Task: Open Card Film Review in Board Voice of Customer Surveys to Workspace Fleet Management and add a team member Softage.1@softage.net, a label Green, a checklist Project Management Training, an attachment from your computer, a color Green and finally, add a card description 'Conduct competitor analysis for upcoming product launch' and a comment 'Given the potential risks involved with this task, let us make sure we have a solid plan in place to mitigate them.'. Add a start date 'Jan 05, 1900' with a due date 'Jan 12, 1900'
Action: Mouse moved to (466, 184)
Screenshot: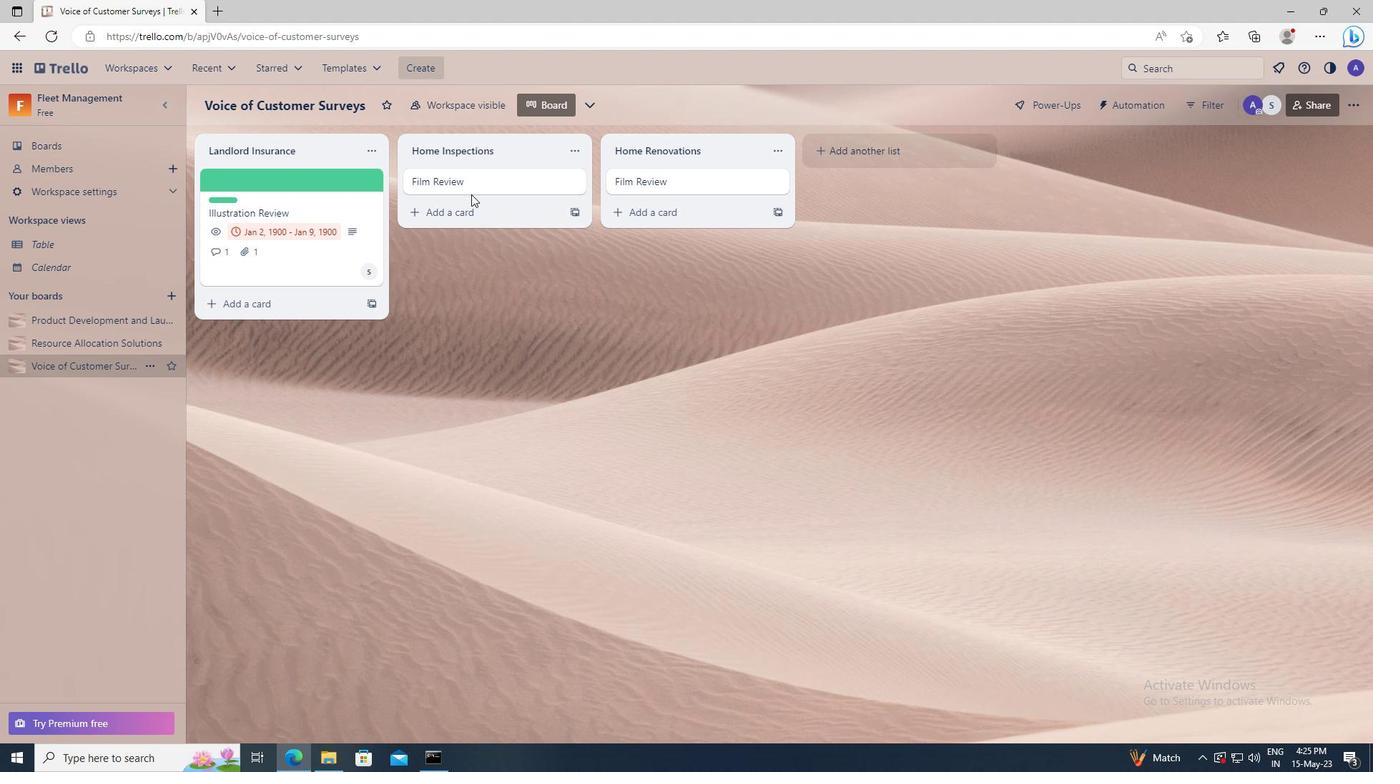 
Action: Mouse pressed left at (466, 184)
Screenshot: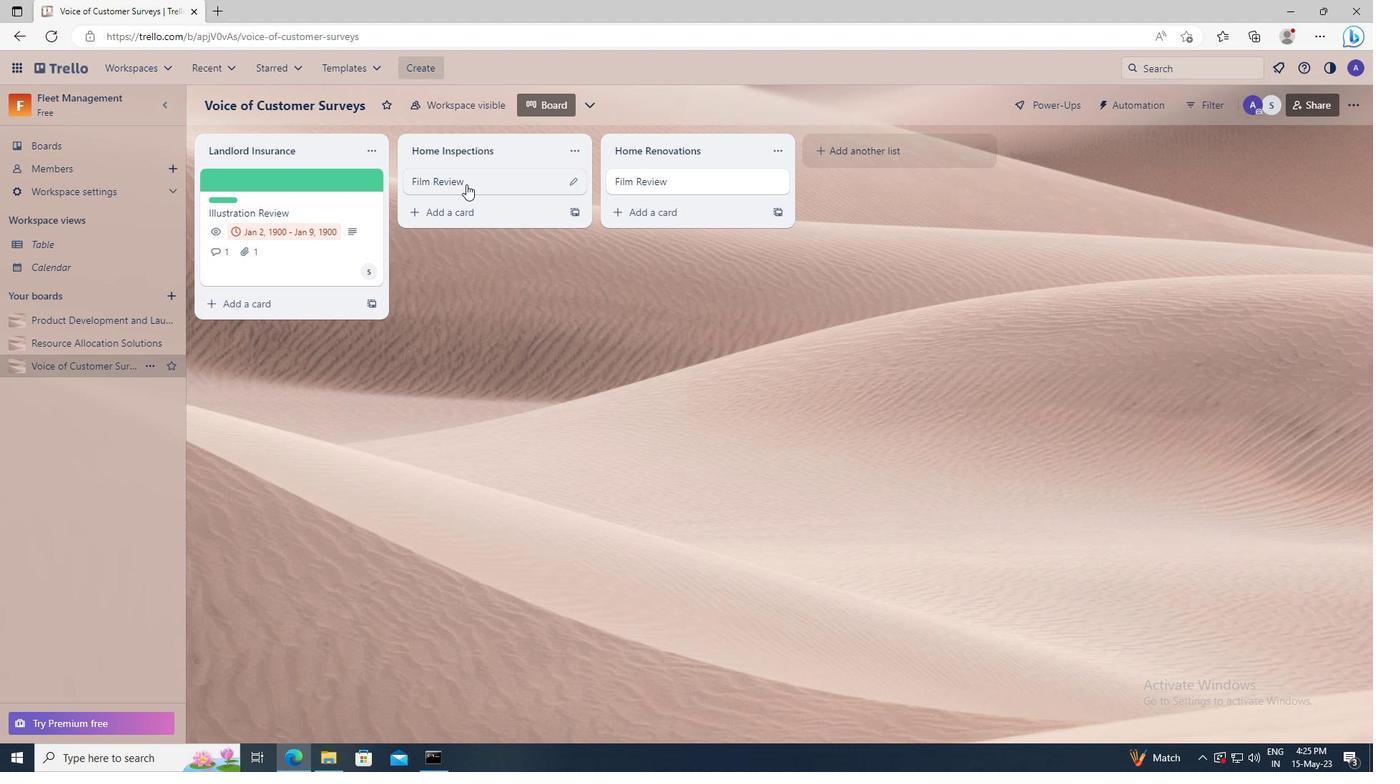 
Action: Mouse moved to (834, 231)
Screenshot: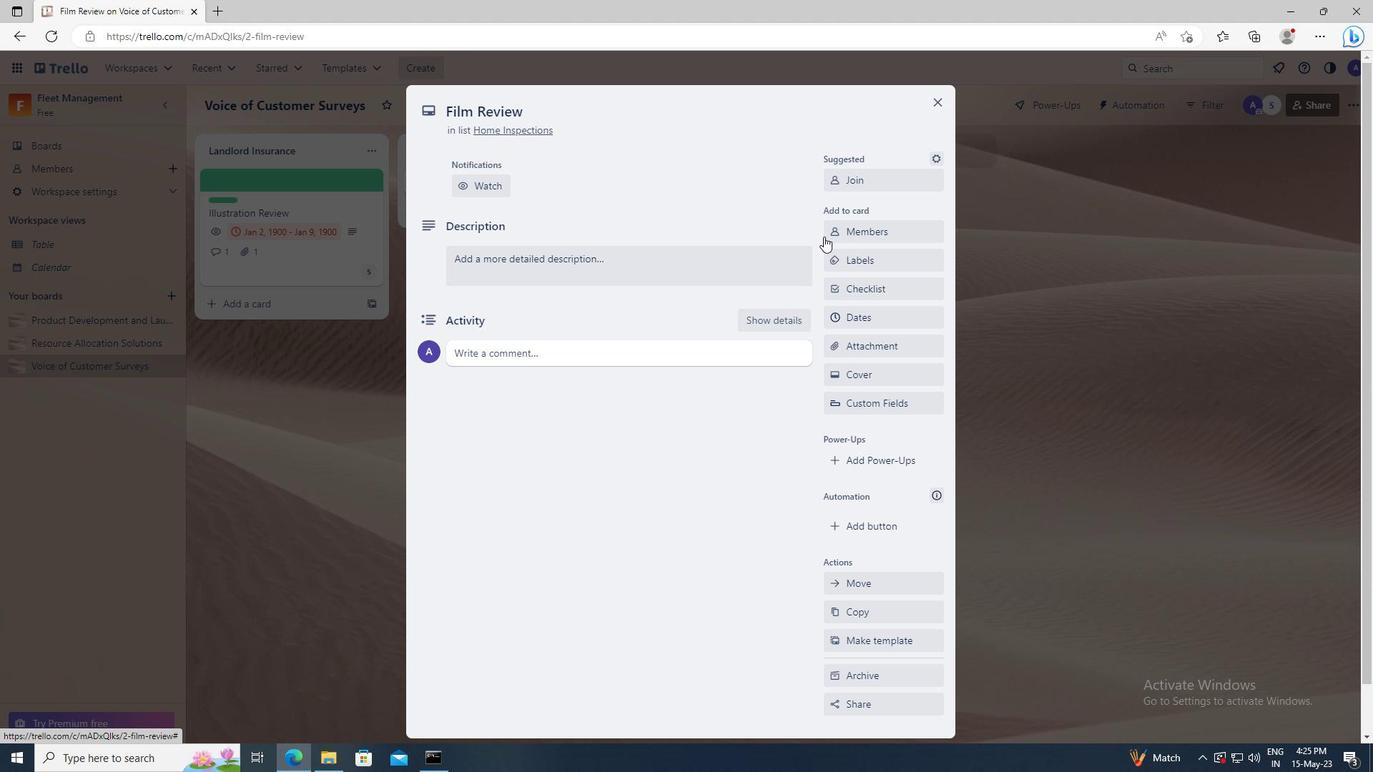 
Action: Mouse pressed left at (834, 231)
Screenshot: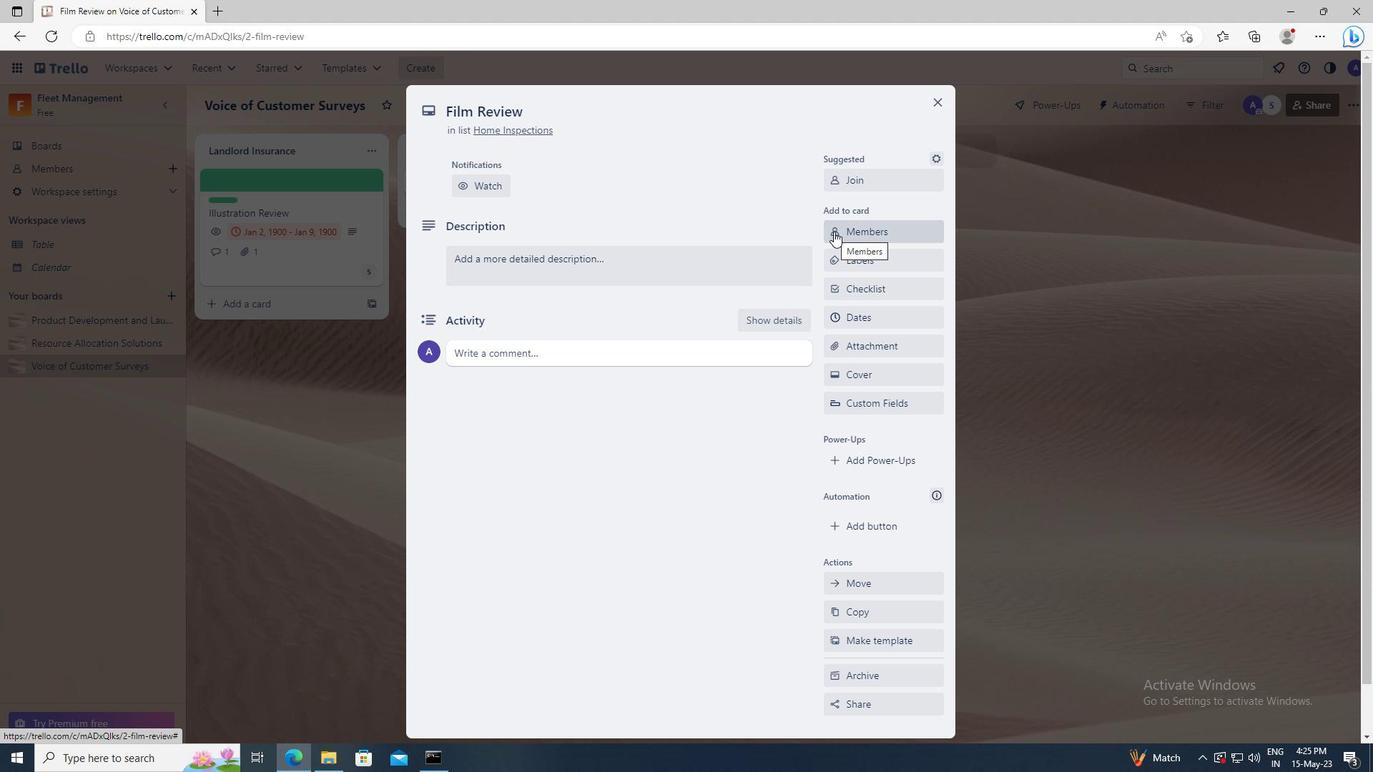 
Action: Mouse moved to (850, 296)
Screenshot: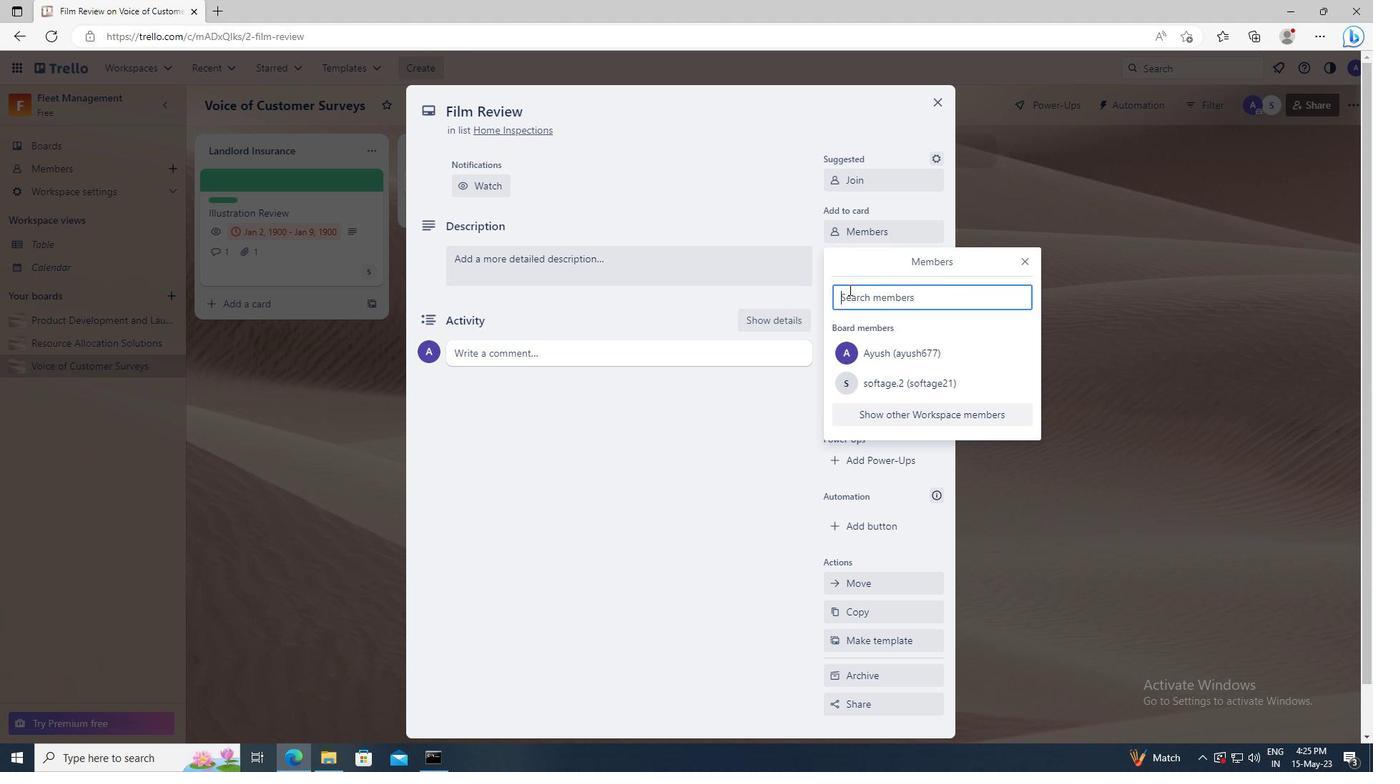 
Action: Mouse pressed left at (850, 296)
Screenshot: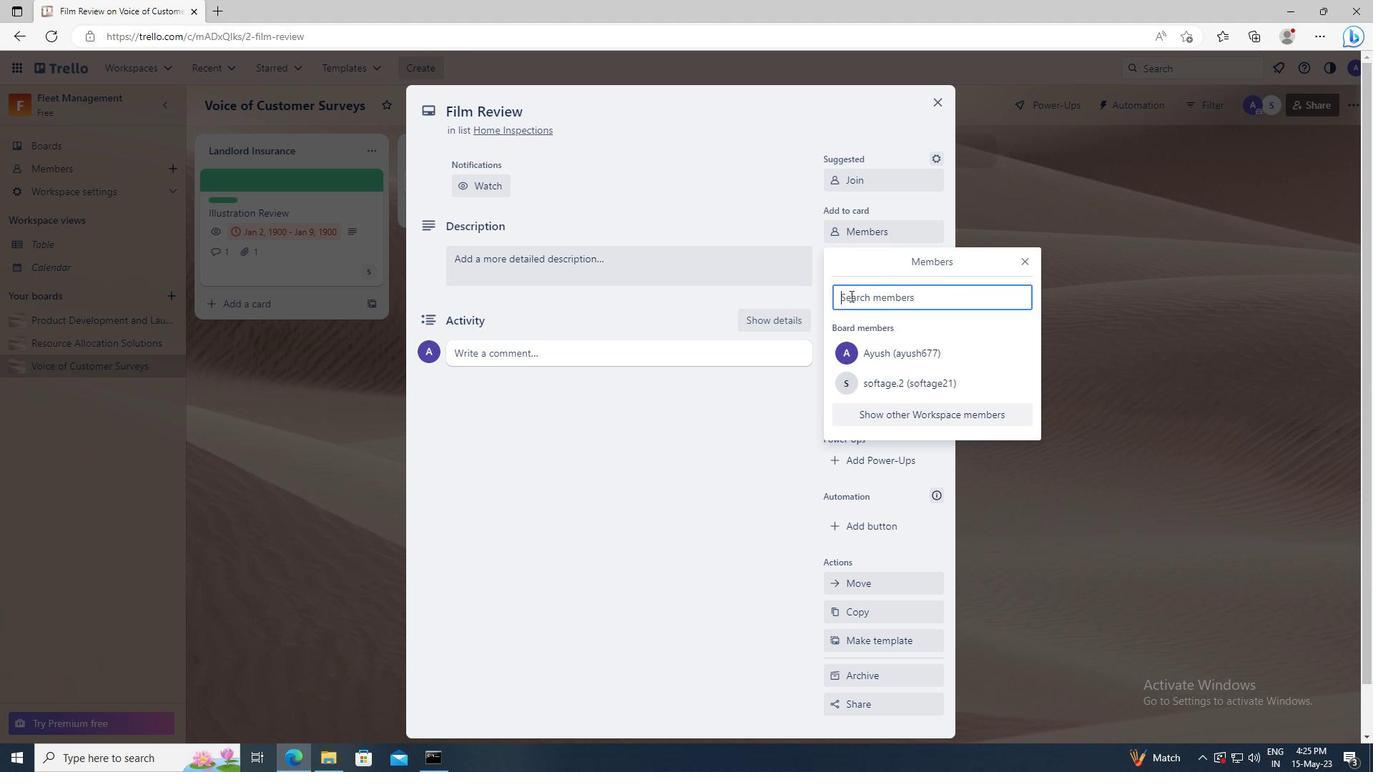 
Action: Key pressed <Key.shift>SOFTAGE.1
Screenshot: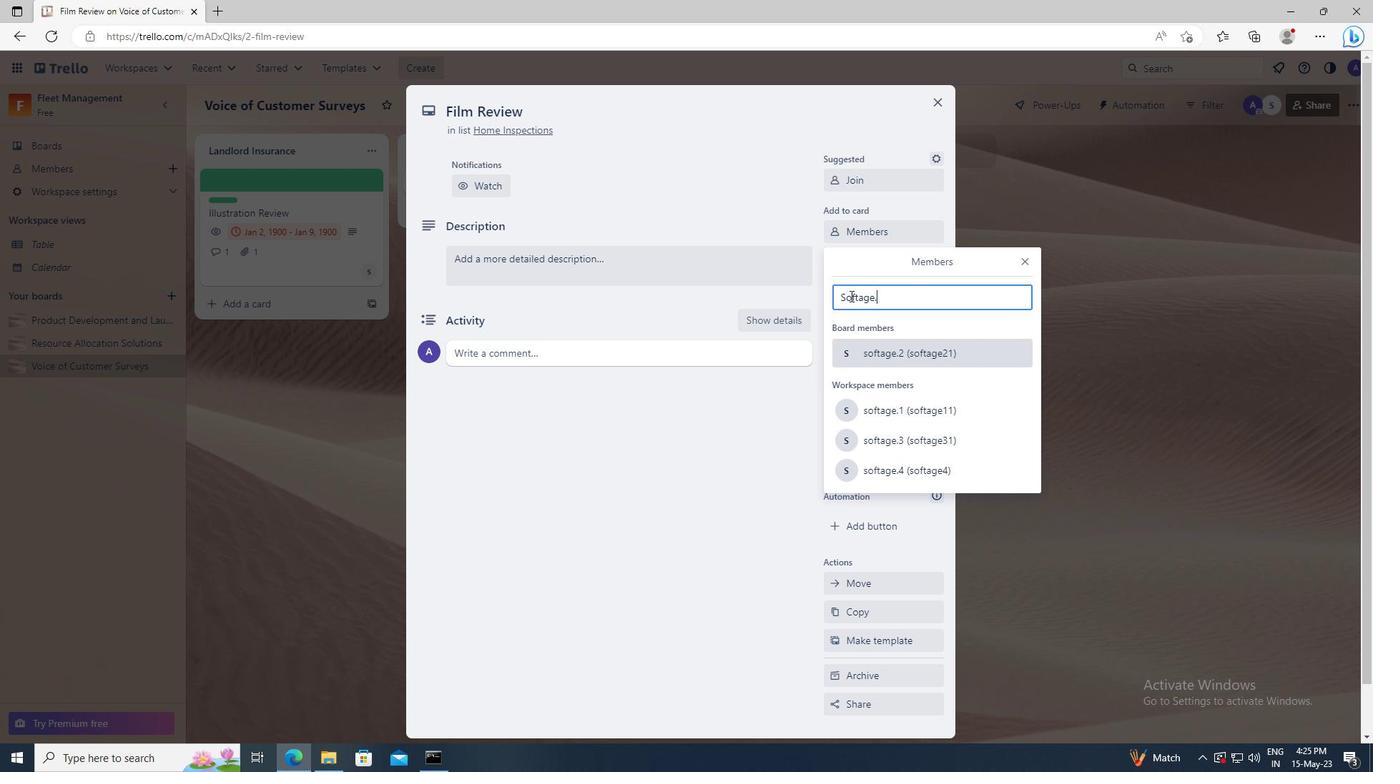 
Action: Mouse moved to (865, 430)
Screenshot: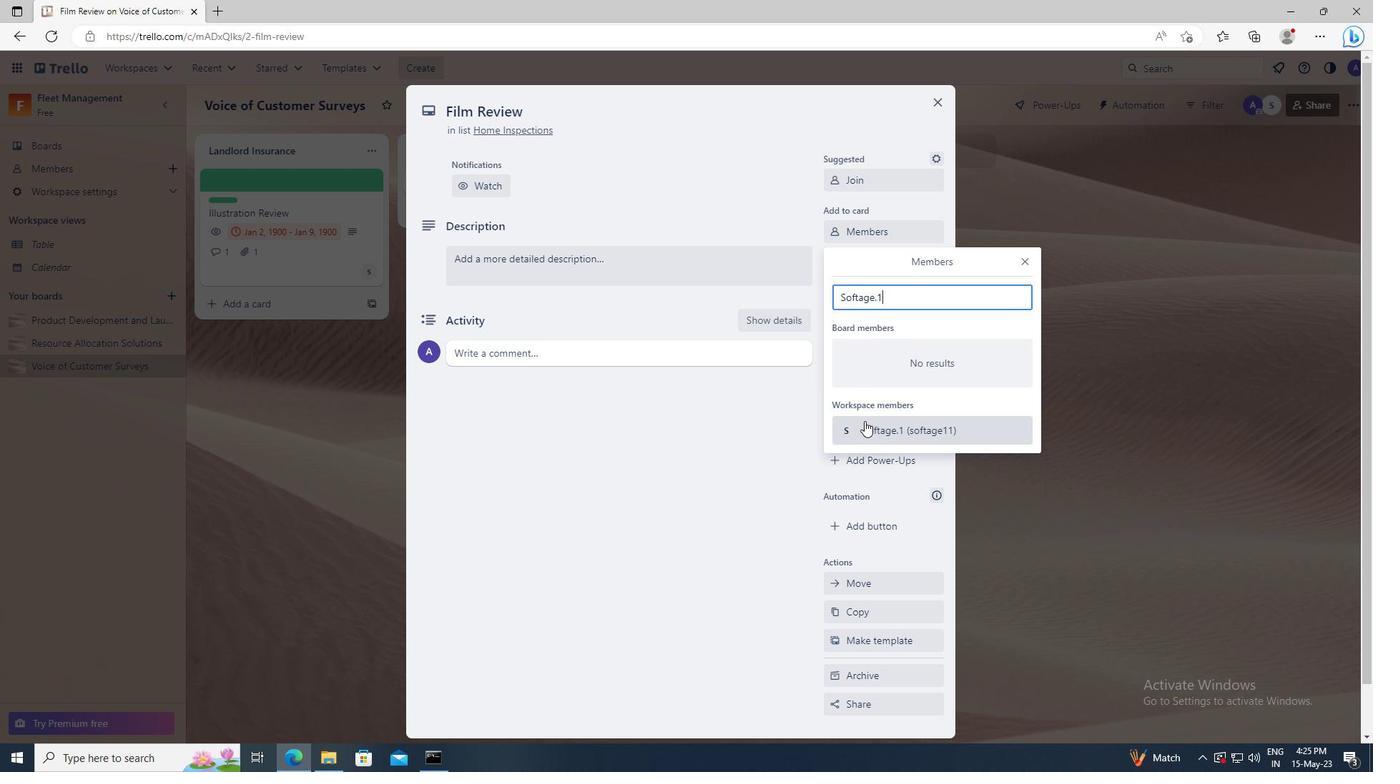 
Action: Mouse pressed left at (865, 430)
Screenshot: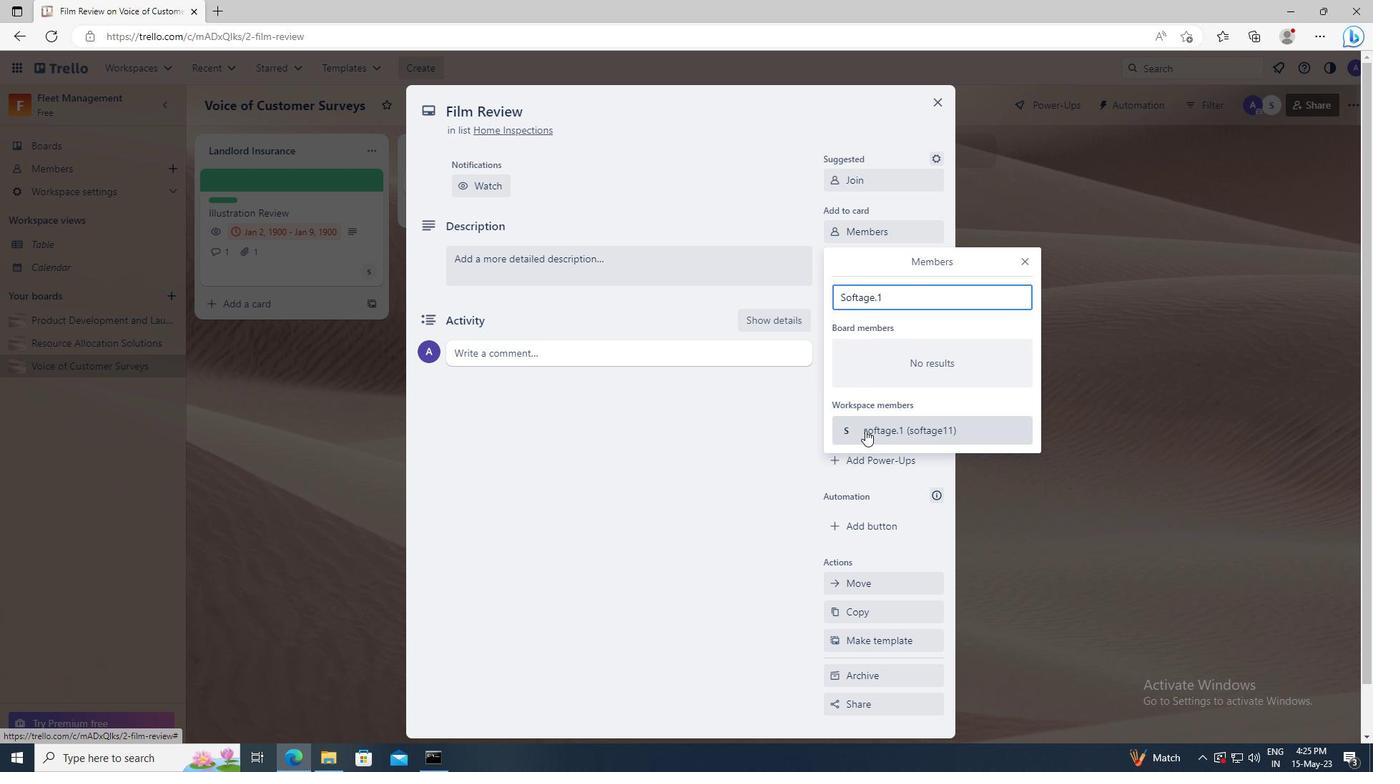 
Action: Mouse moved to (1025, 263)
Screenshot: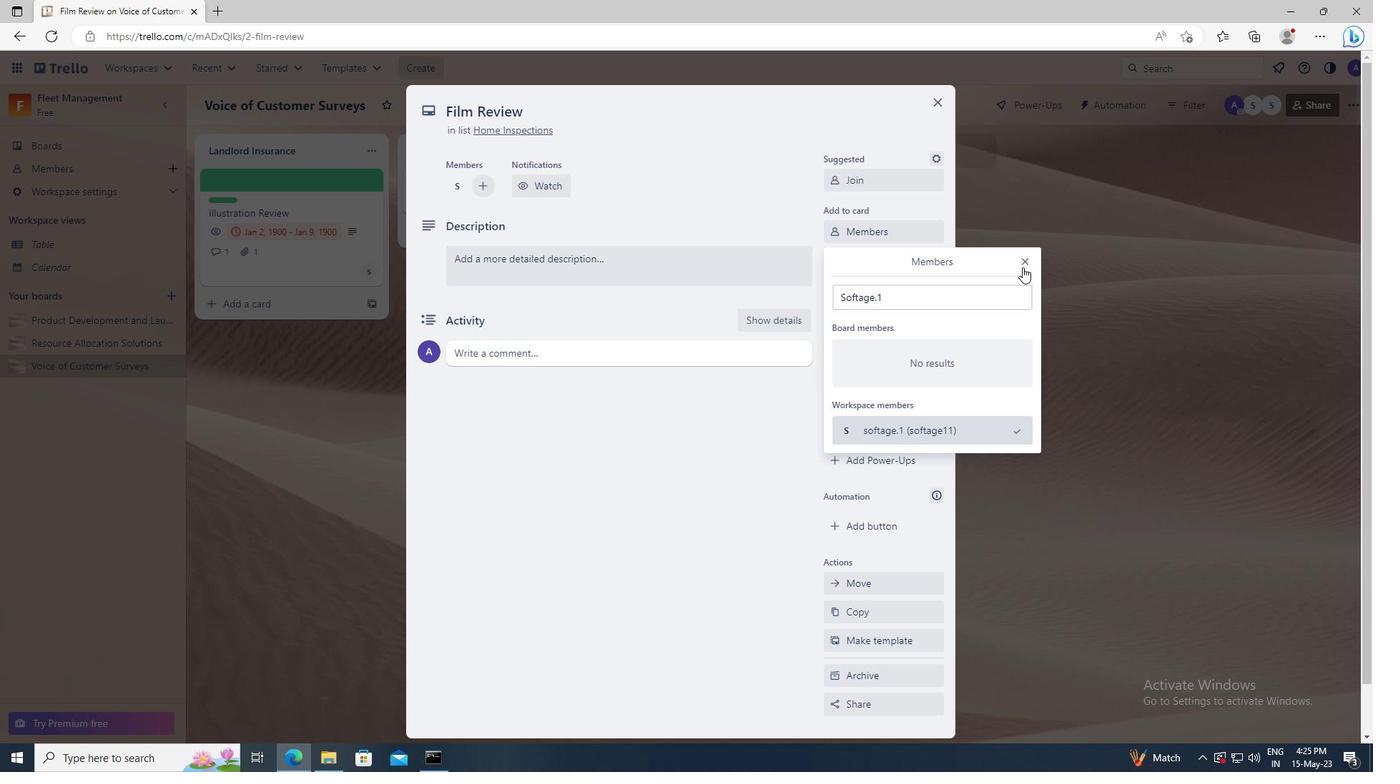 
Action: Mouse pressed left at (1025, 263)
Screenshot: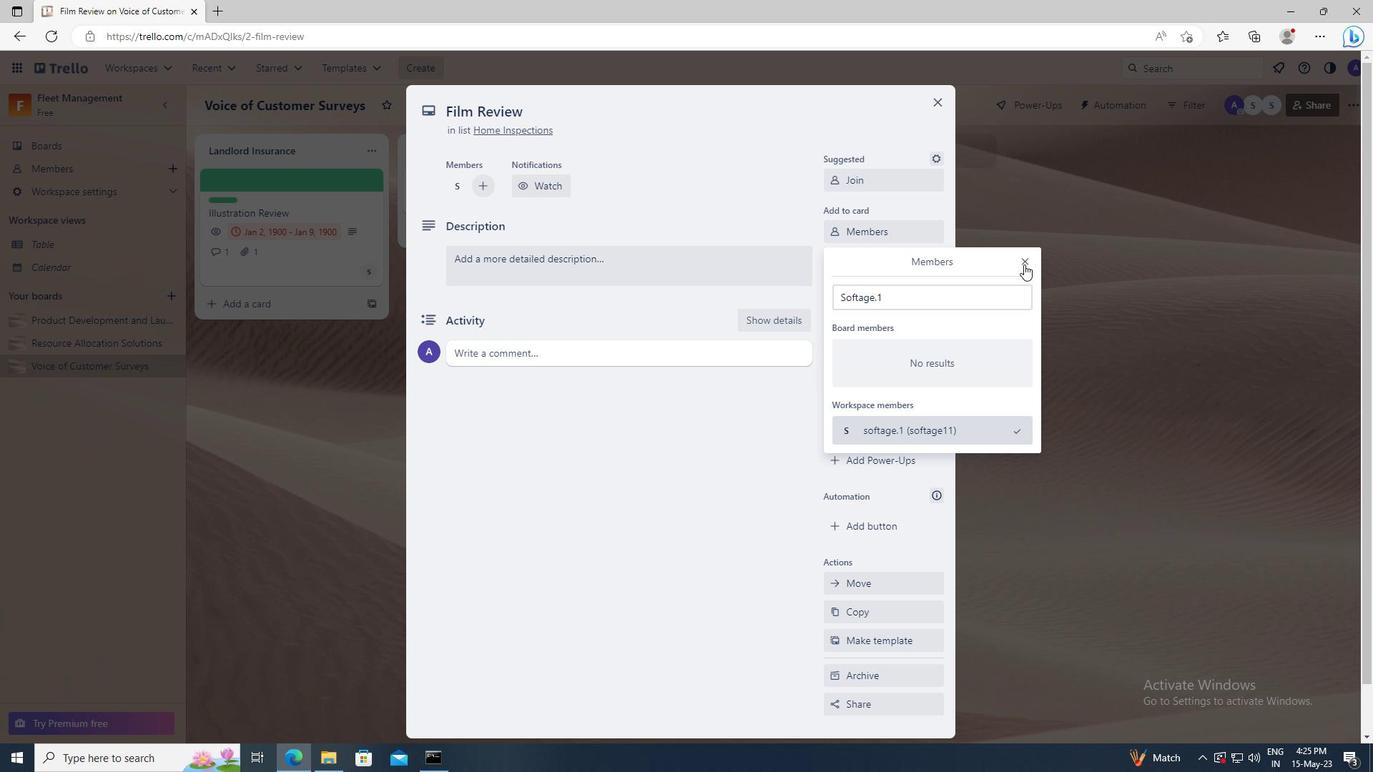
Action: Mouse moved to (907, 259)
Screenshot: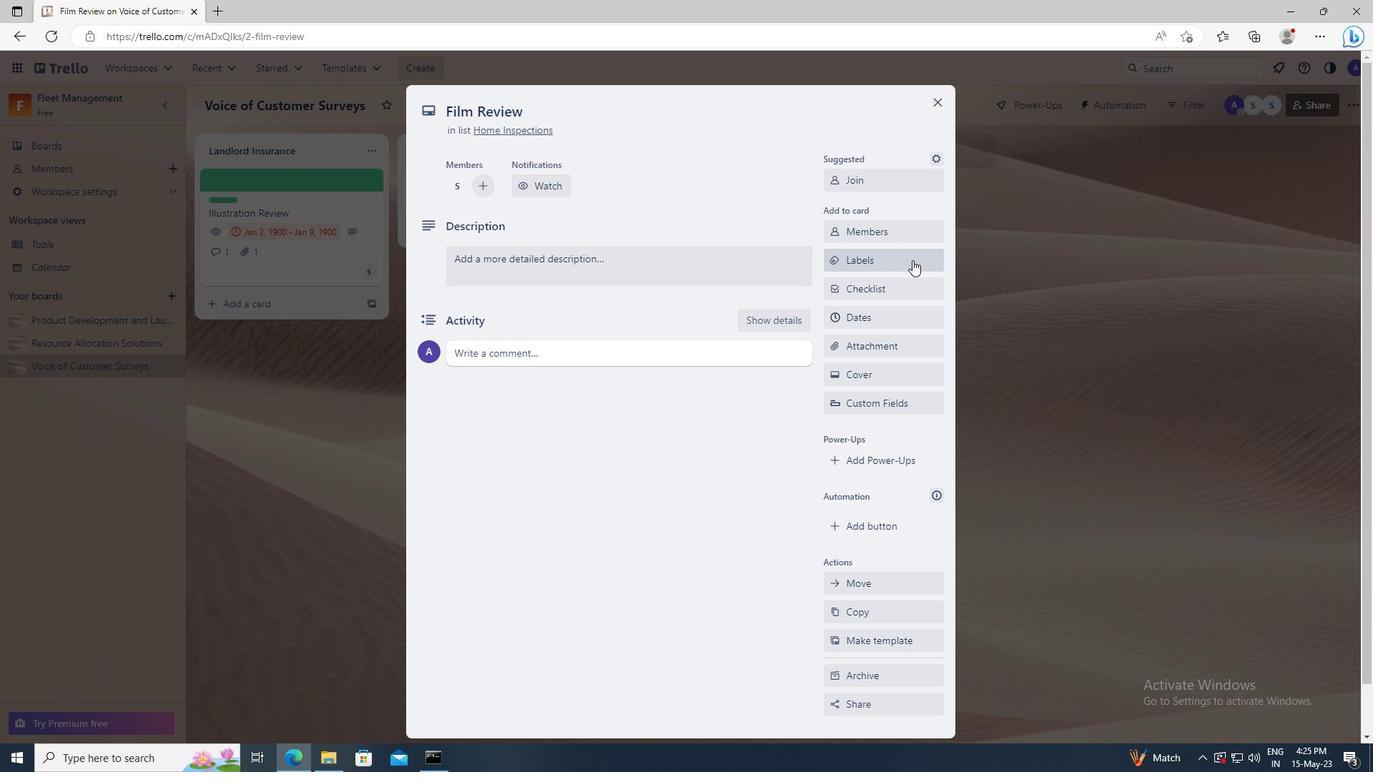 
Action: Mouse pressed left at (907, 259)
Screenshot: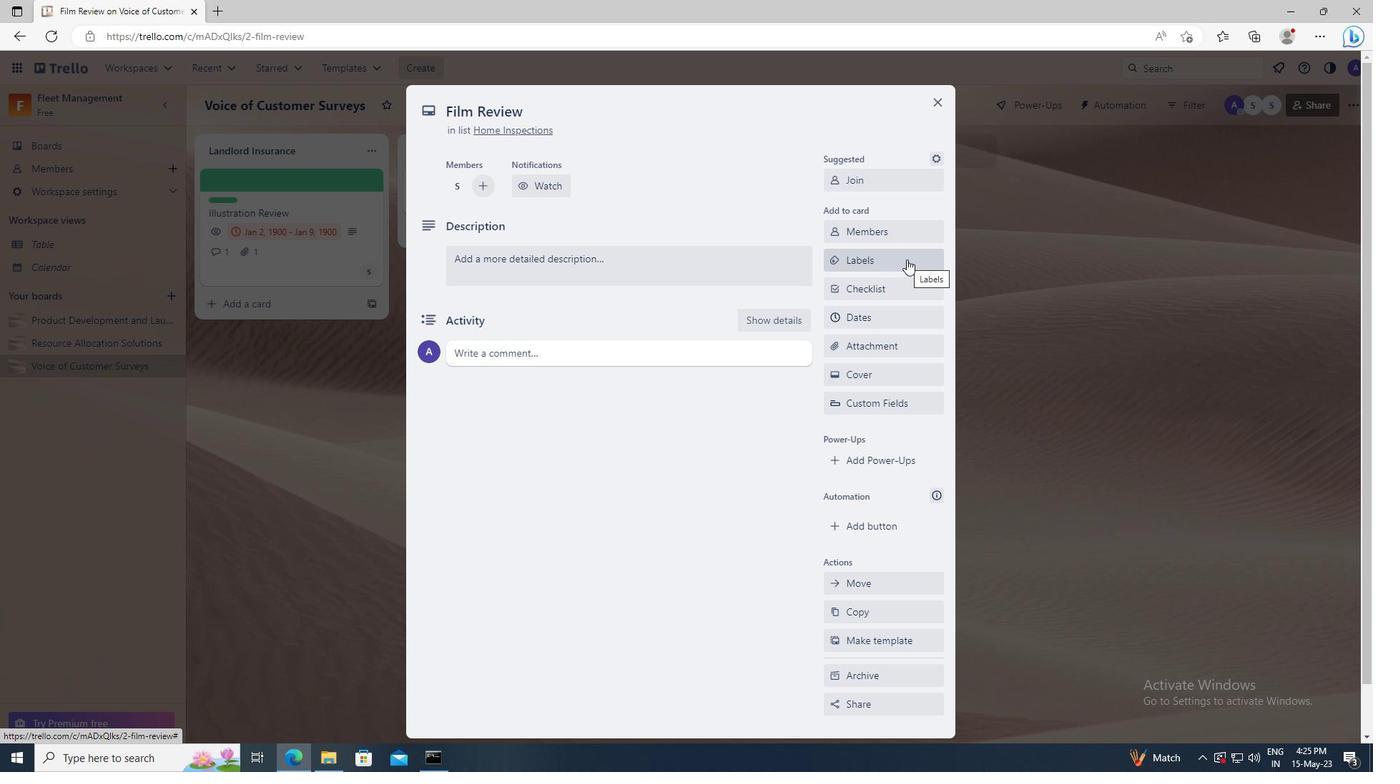 
Action: Mouse moved to (934, 550)
Screenshot: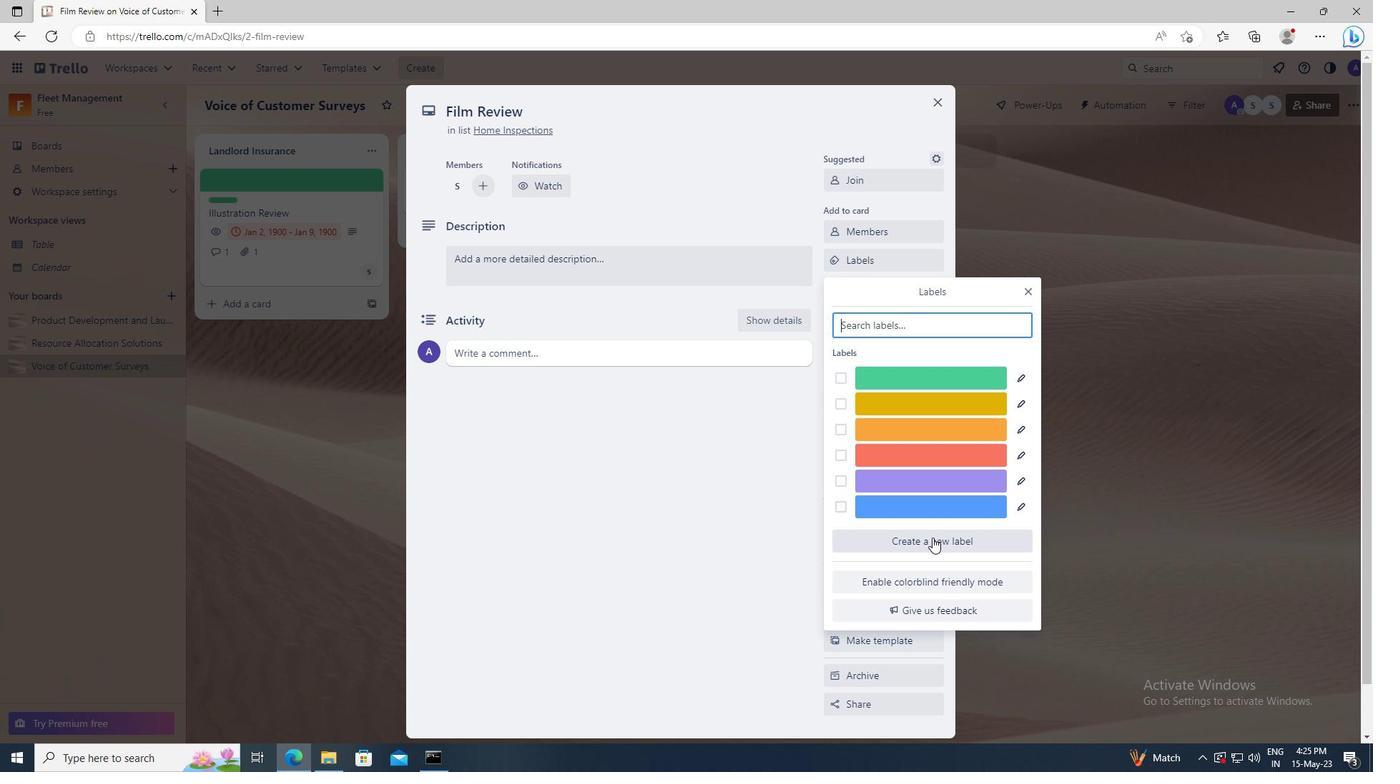 
Action: Mouse pressed left at (934, 550)
Screenshot: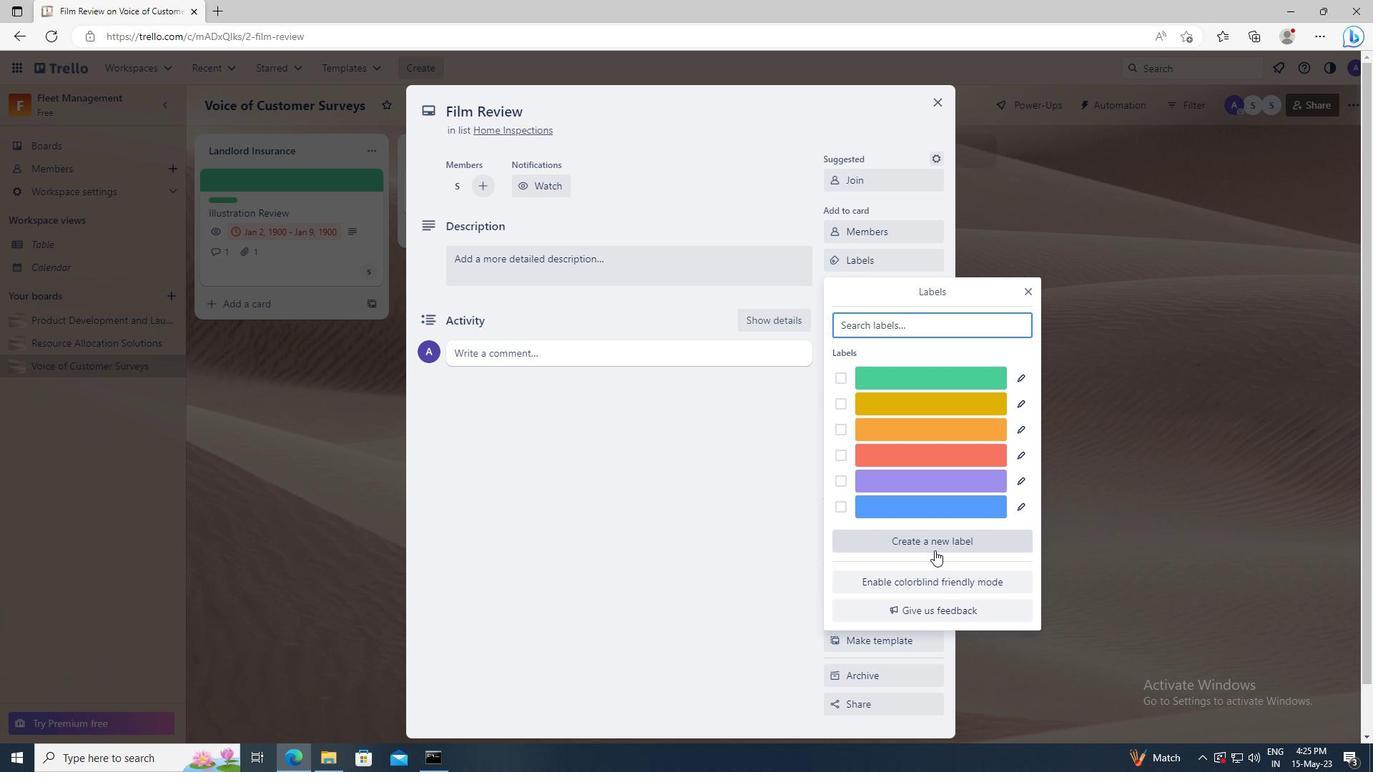
Action: Mouse moved to (860, 502)
Screenshot: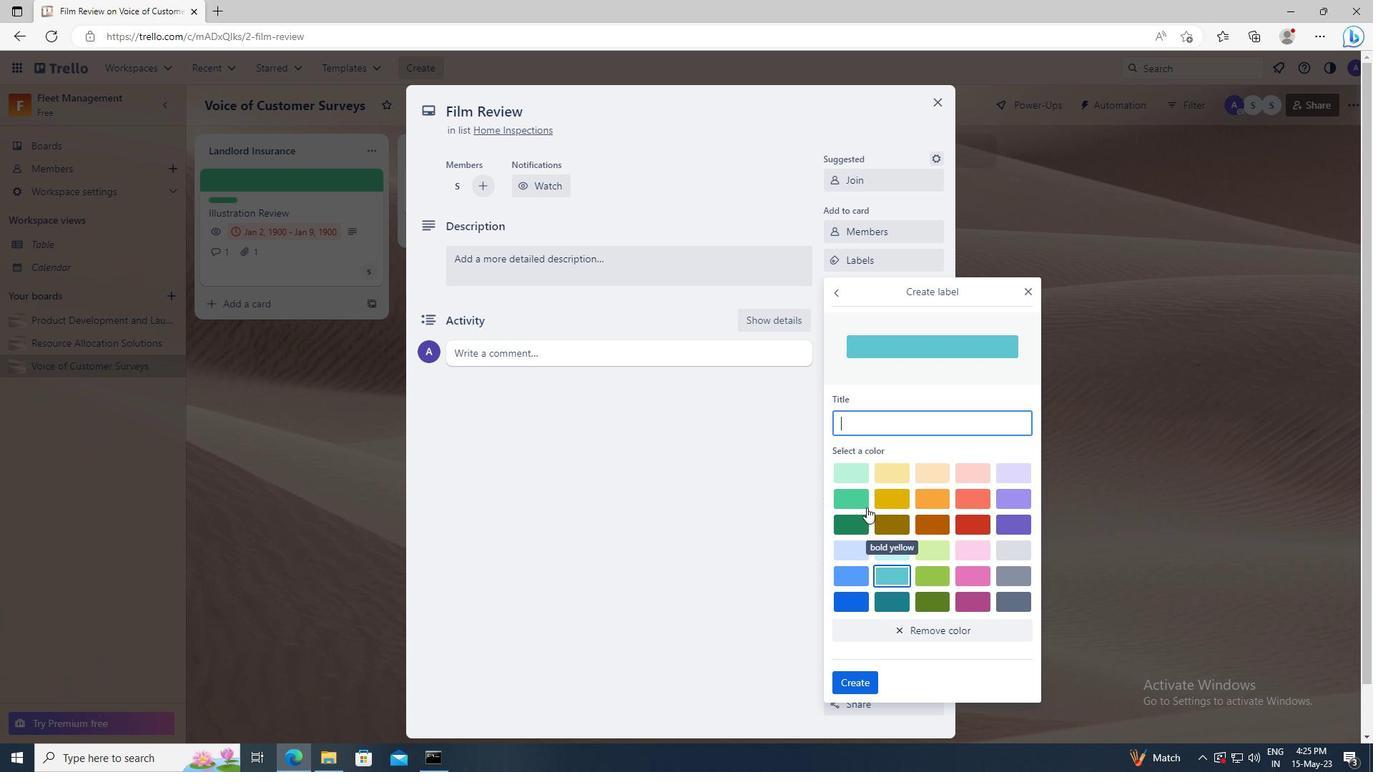 
Action: Mouse pressed left at (860, 502)
Screenshot: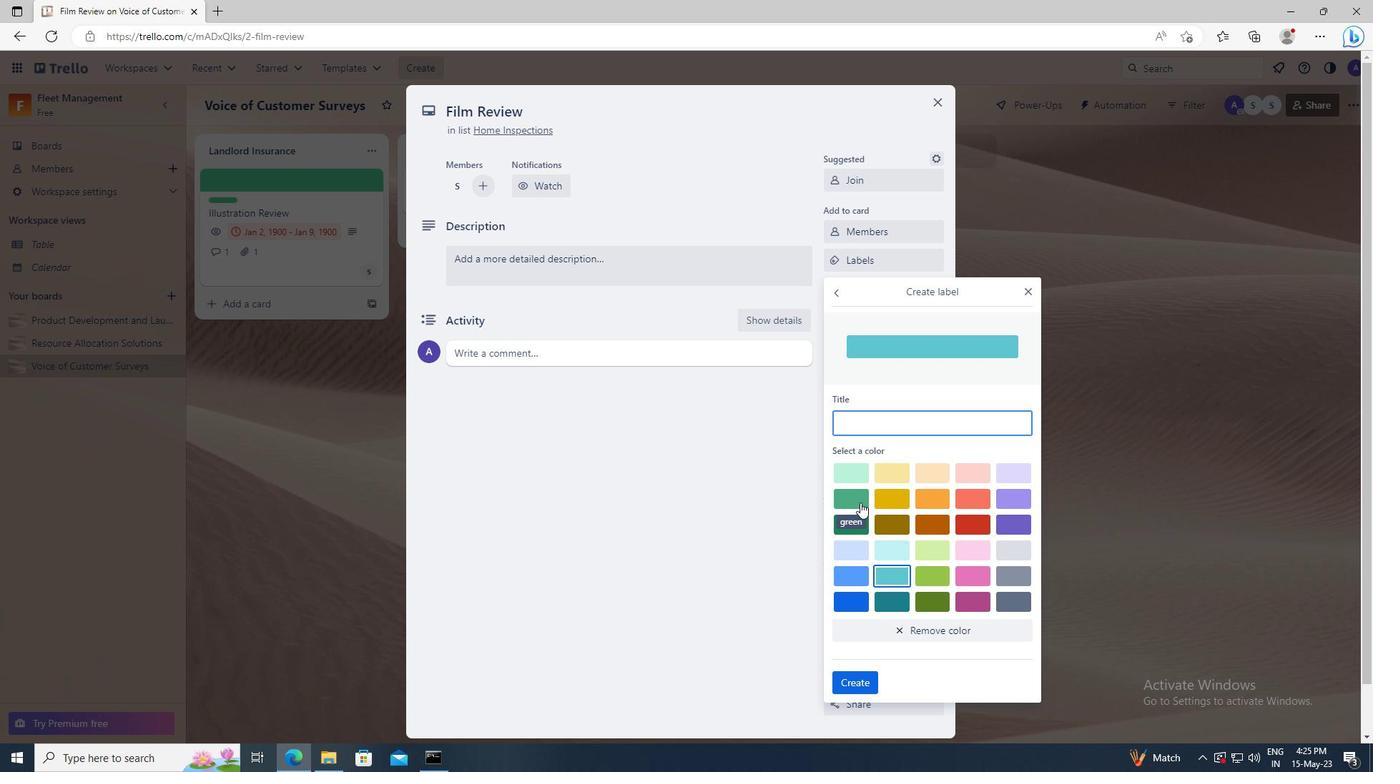 
Action: Mouse moved to (854, 681)
Screenshot: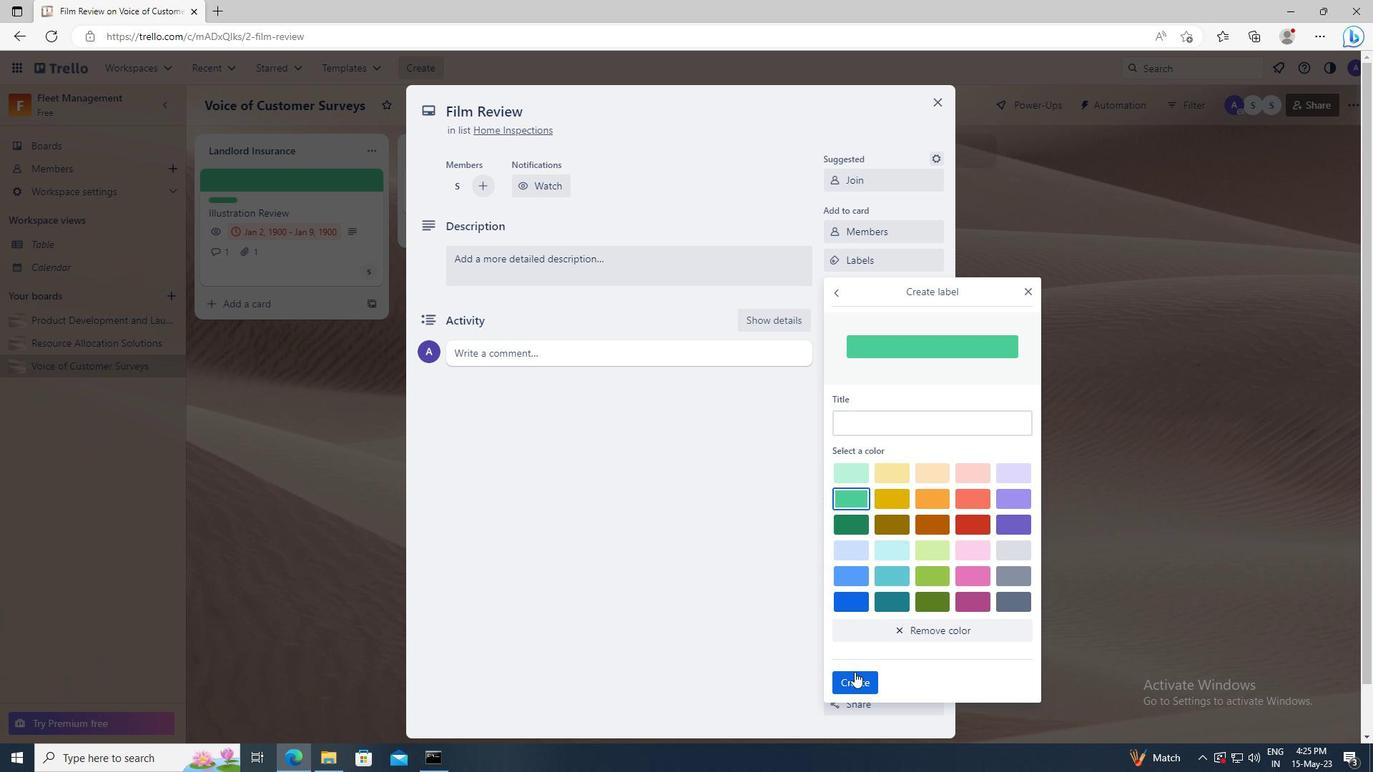
Action: Mouse pressed left at (854, 681)
Screenshot: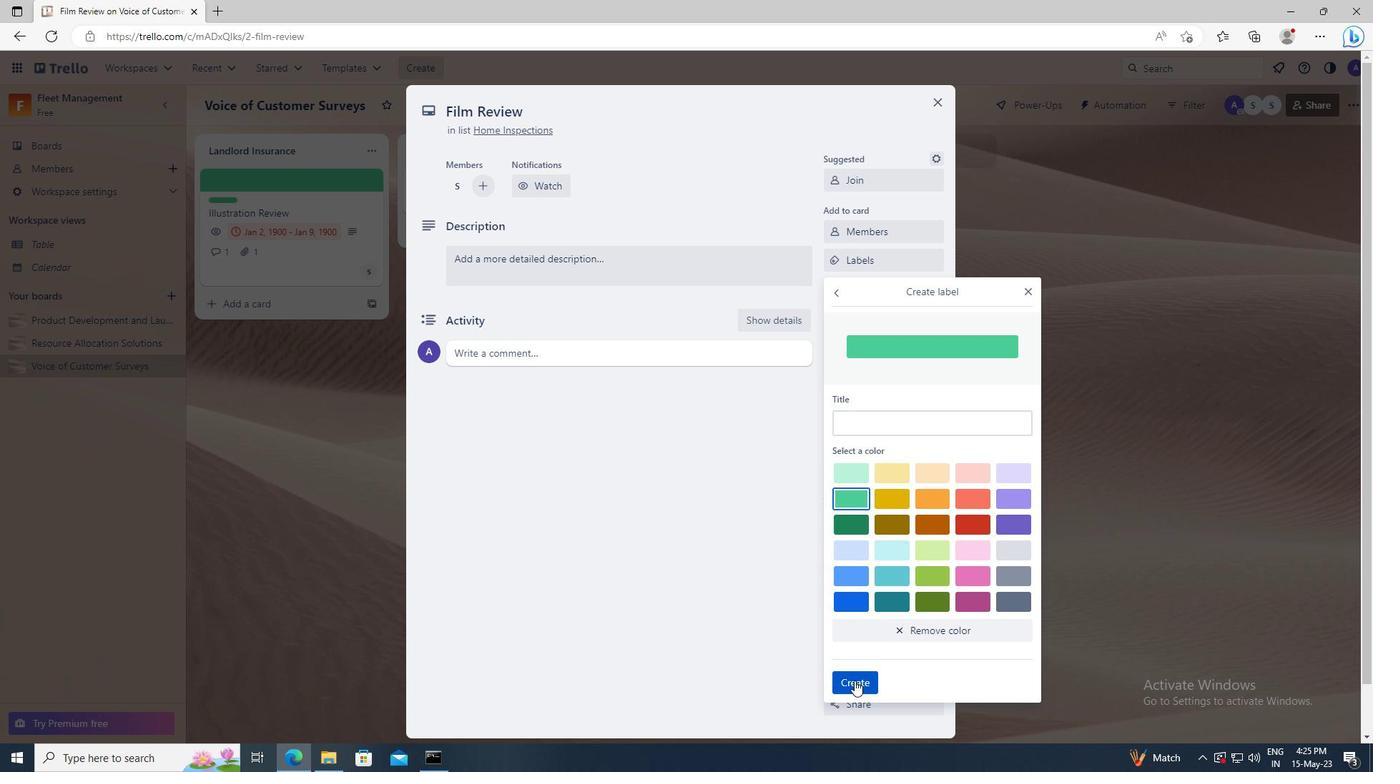 
Action: Mouse moved to (1029, 292)
Screenshot: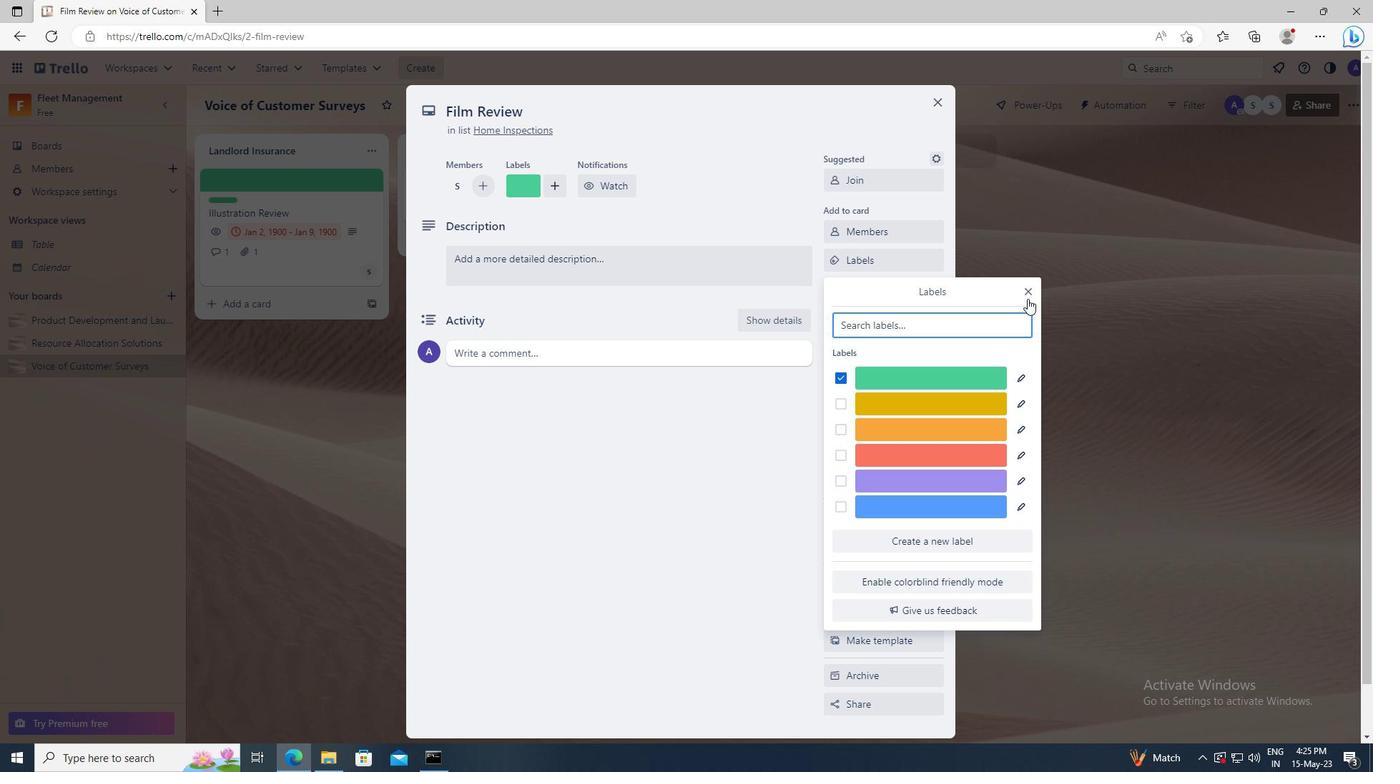 
Action: Mouse pressed left at (1029, 292)
Screenshot: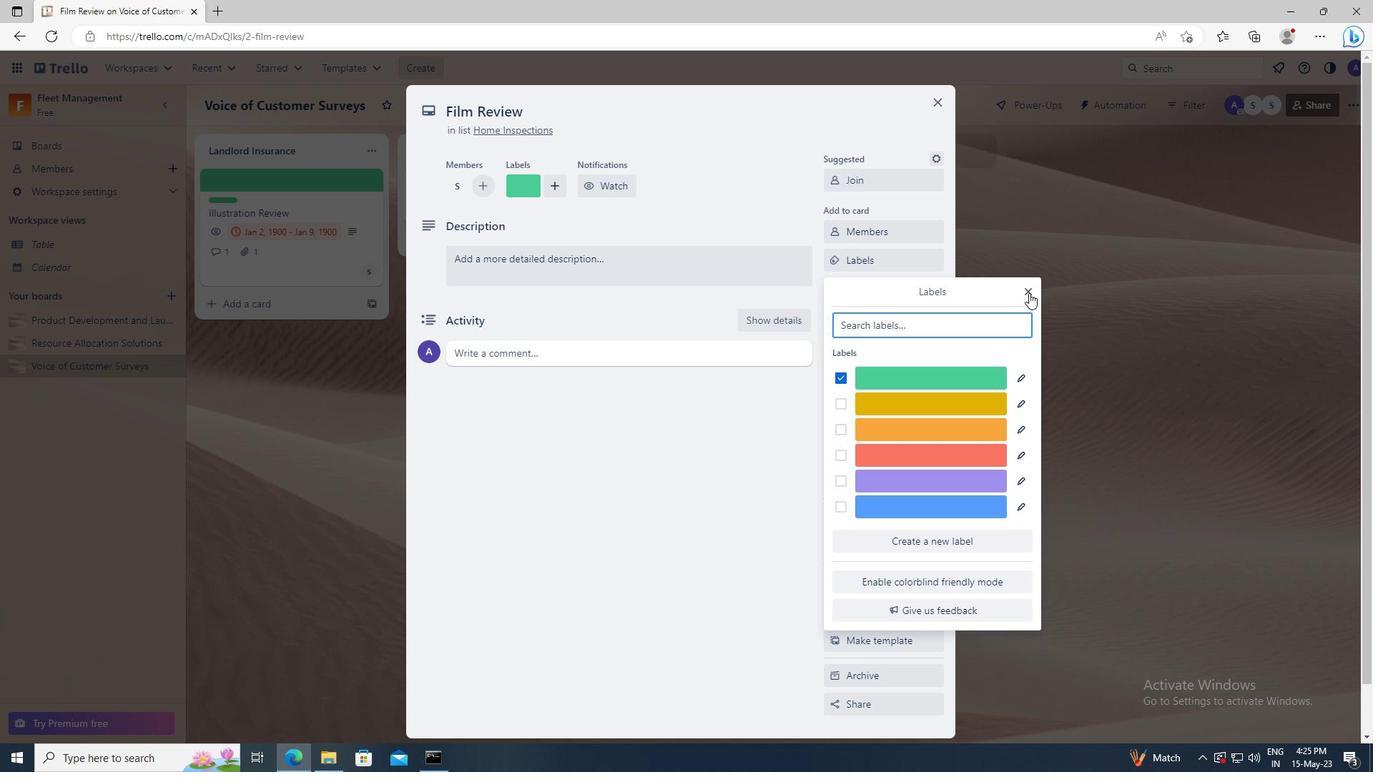 
Action: Mouse moved to (907, 284)
Screenshot: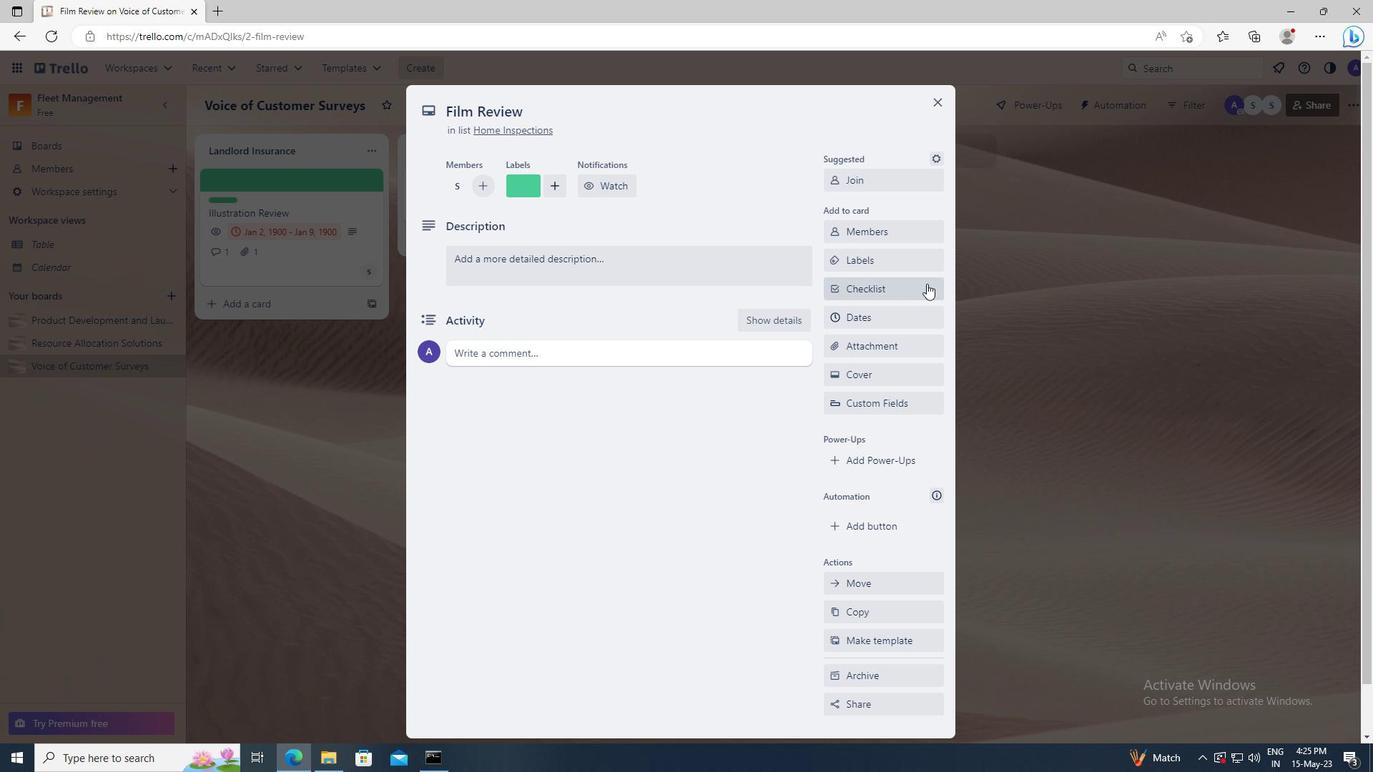 
Action: Mouse pressed left at (907, 284)
Screenshot: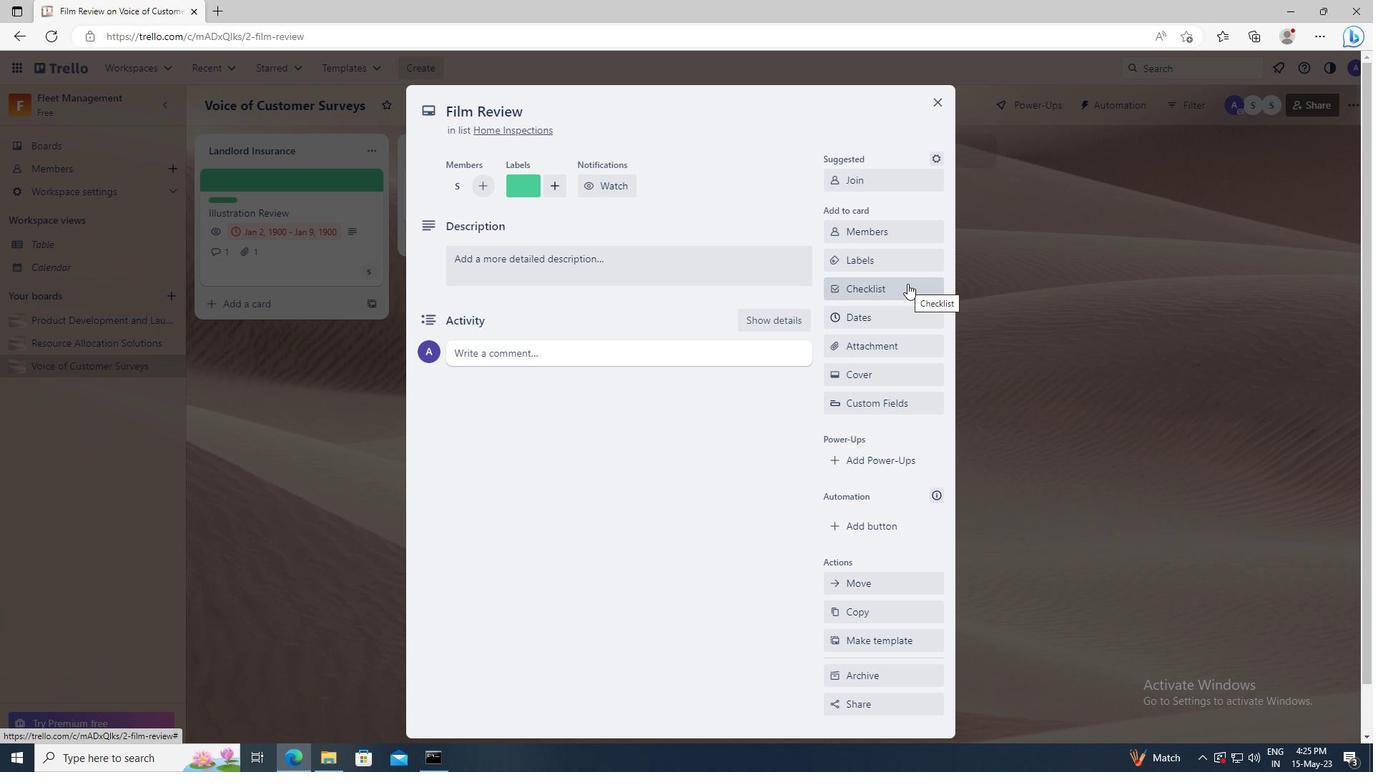 
Action: Key pressed <Key.shift>PROJECT<Key.space><Key.shift>MANAGEMENT<Key.space><Key.shift>TRAINING
Screenshot: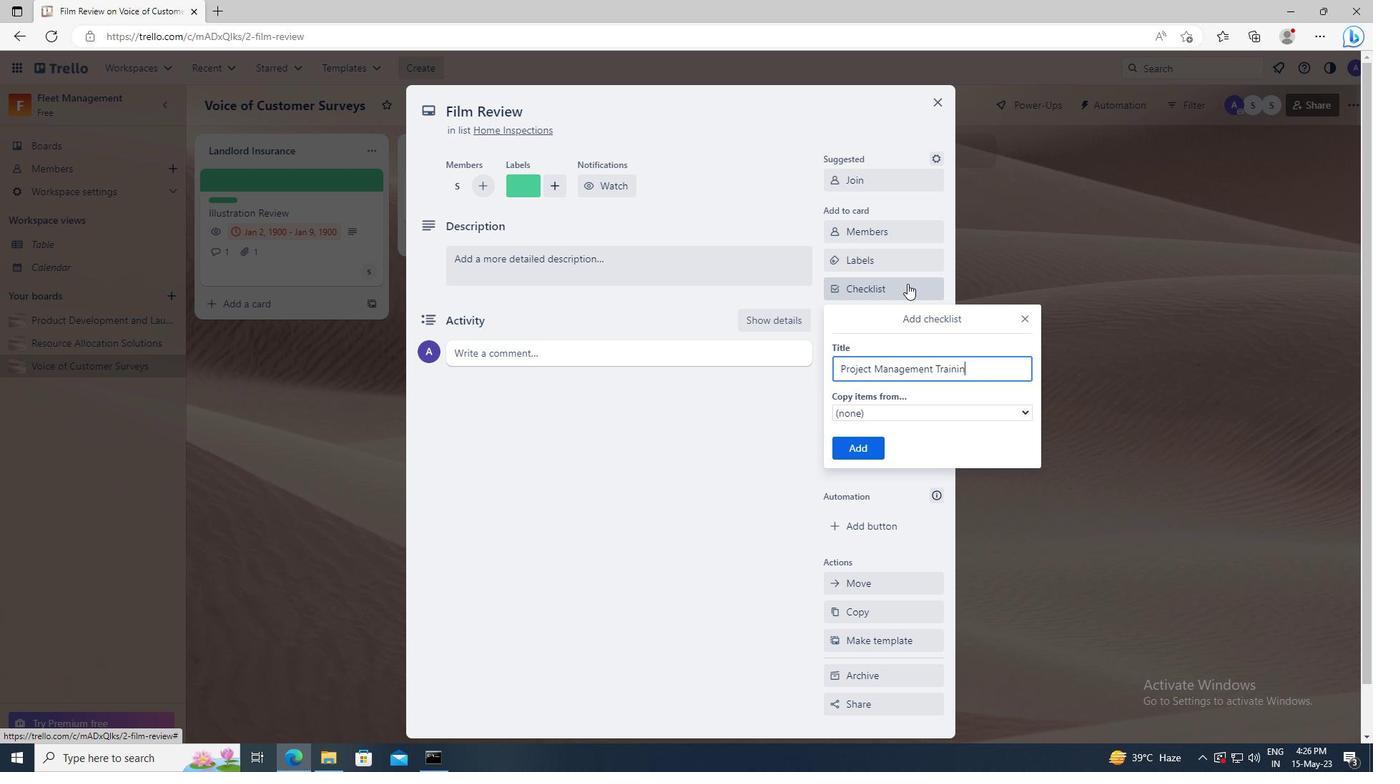 
Action: Mouse moved to (873, 445)
Screenshot: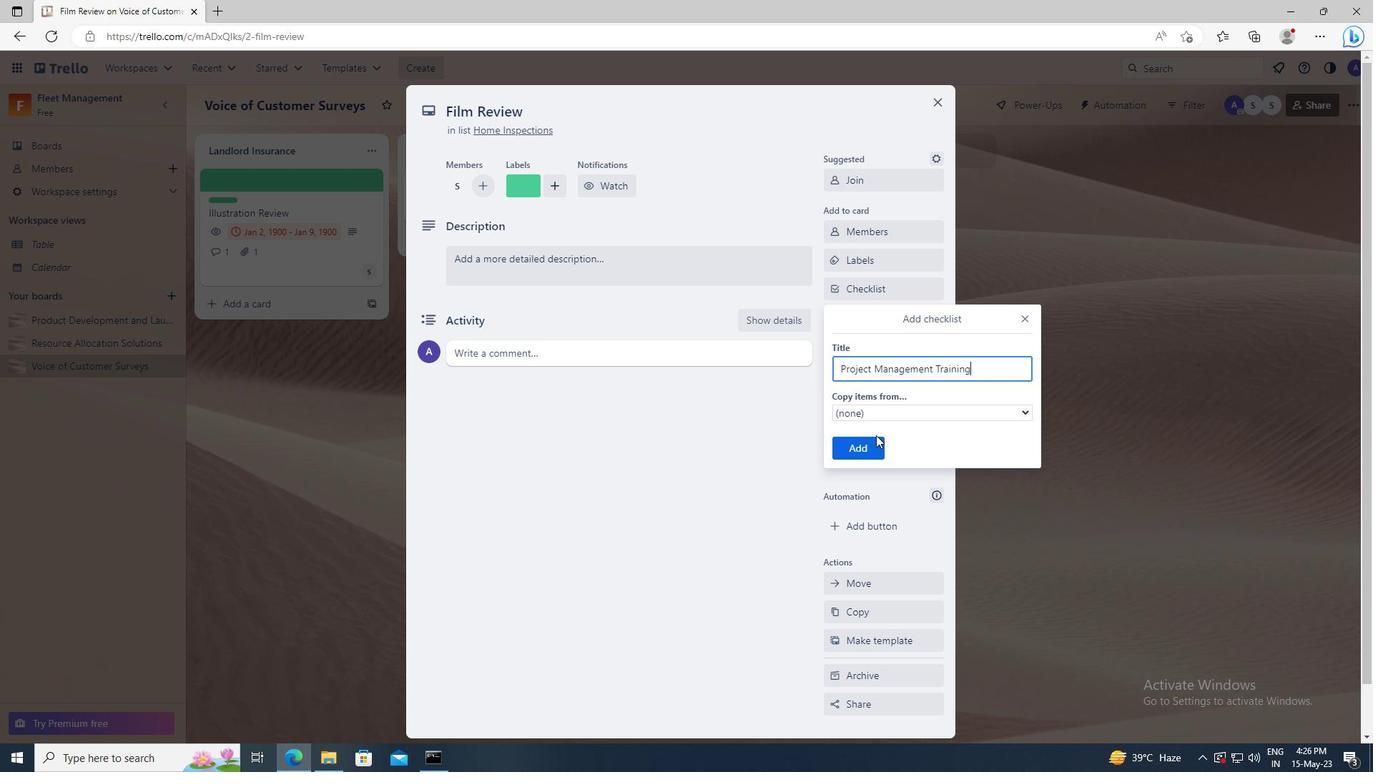 
Action: Mouse pressed left at (873, 445)
Screenshot: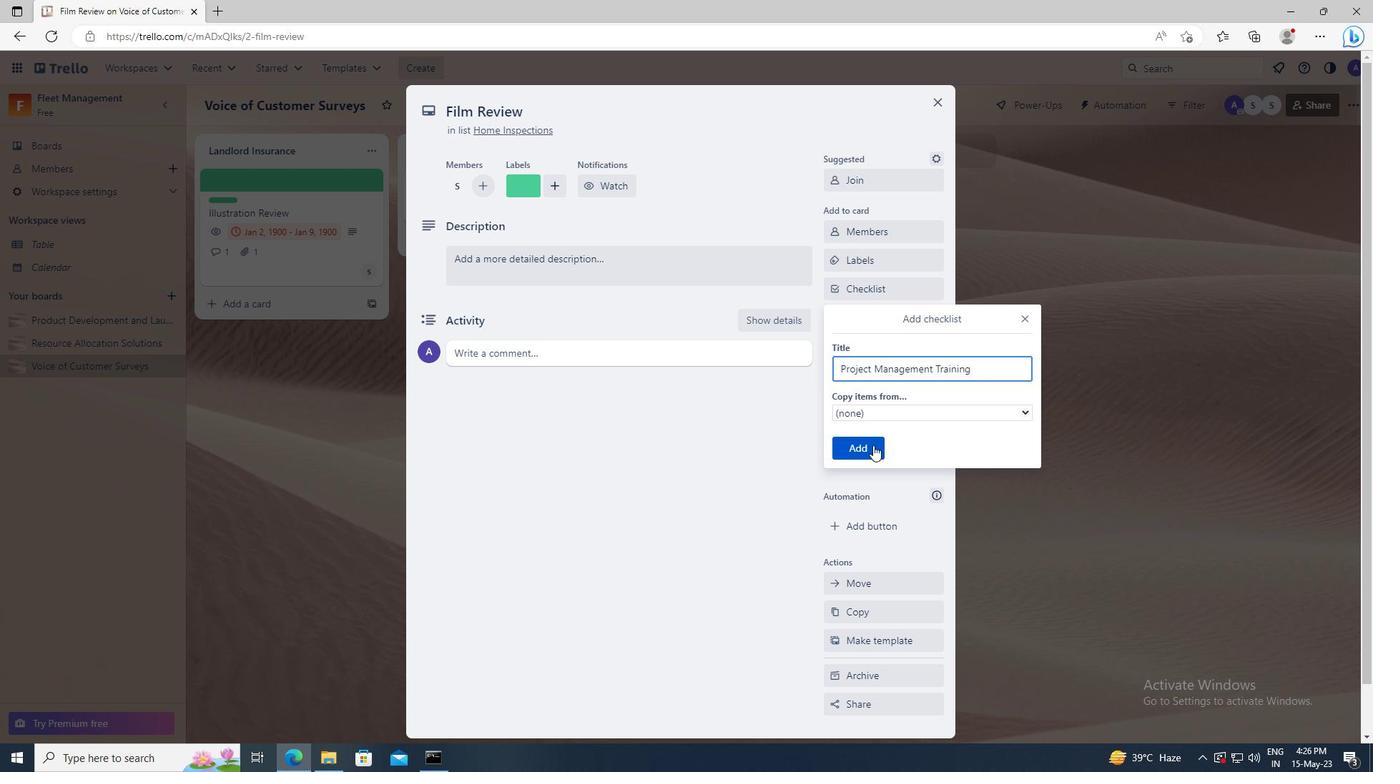 
Action: Mouse moved to (874, 353)
Screenshot: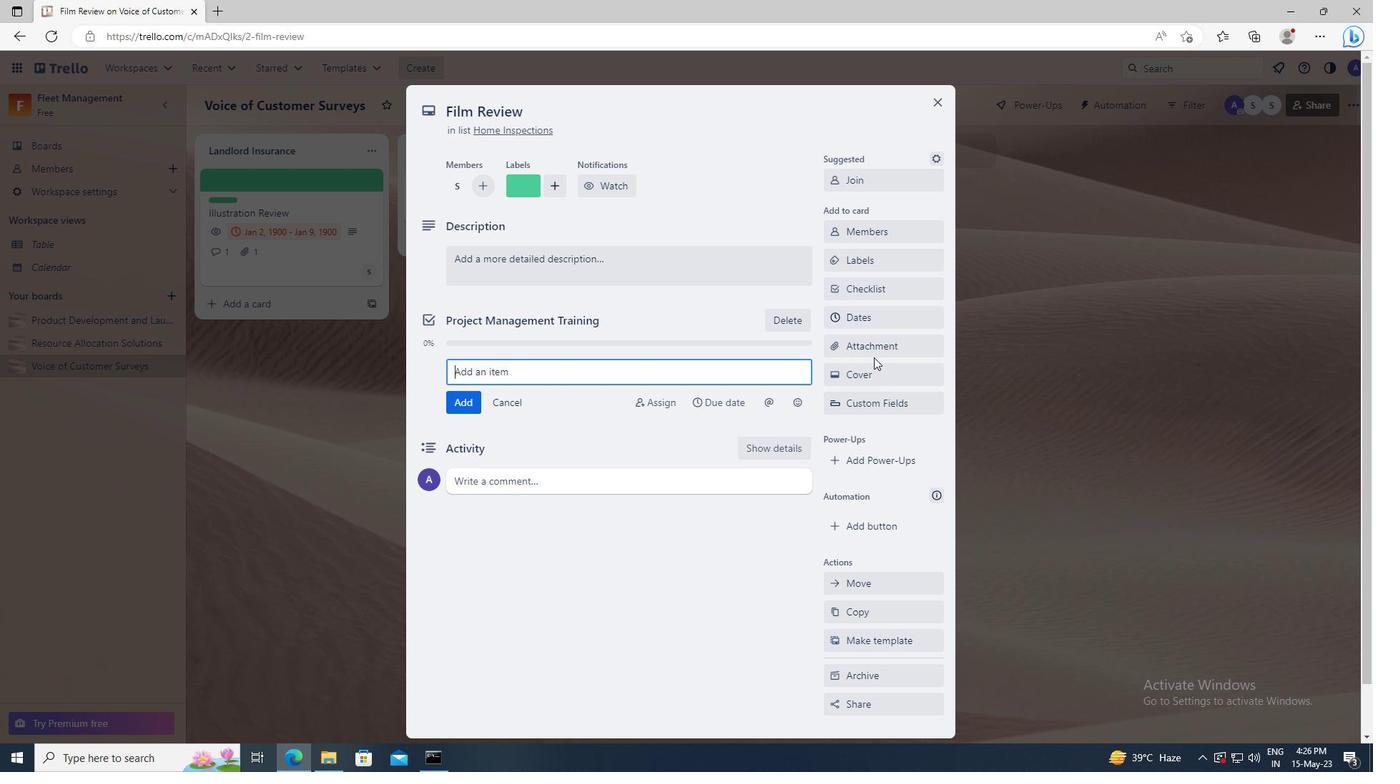 
Action: Mouse pressed left at (874, 353)
Screenshot: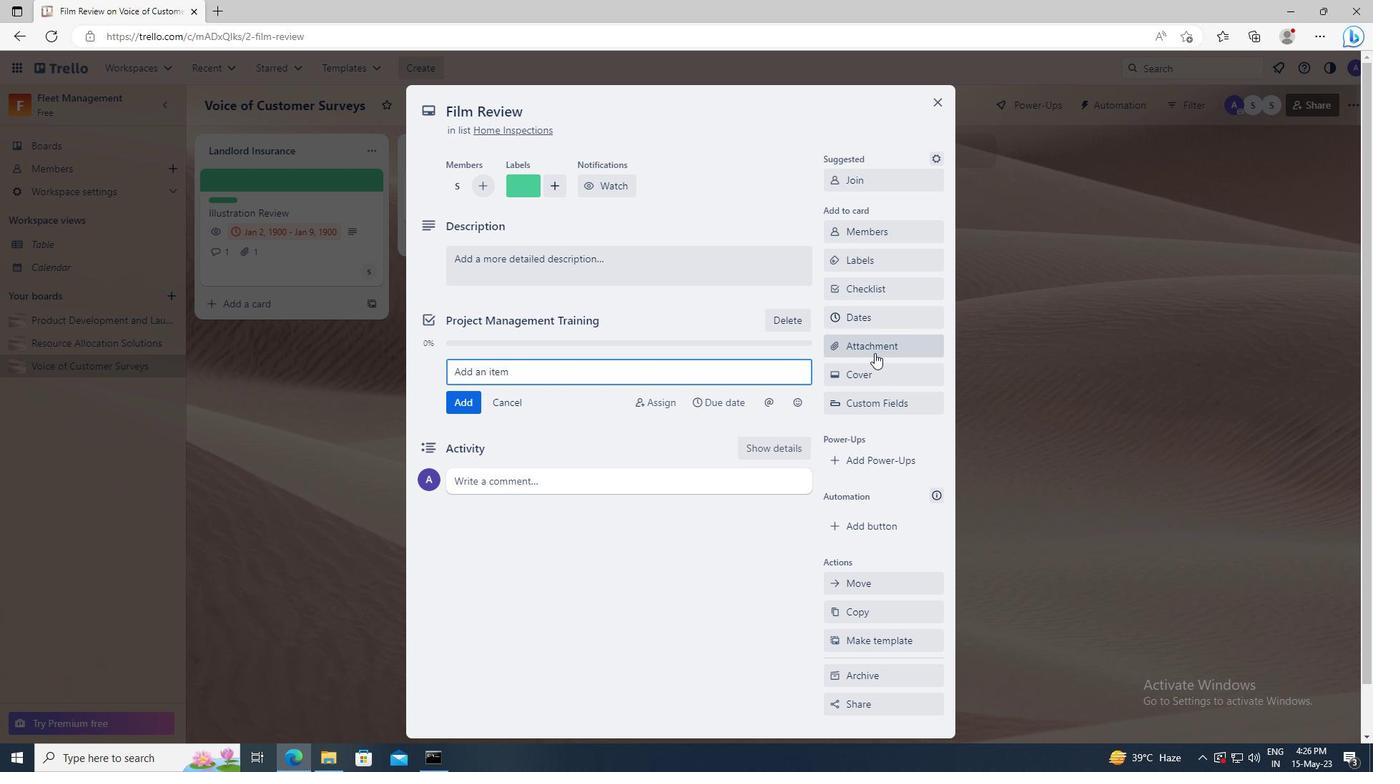 
Action: Mouse moved to (878, 402)
Screenshot: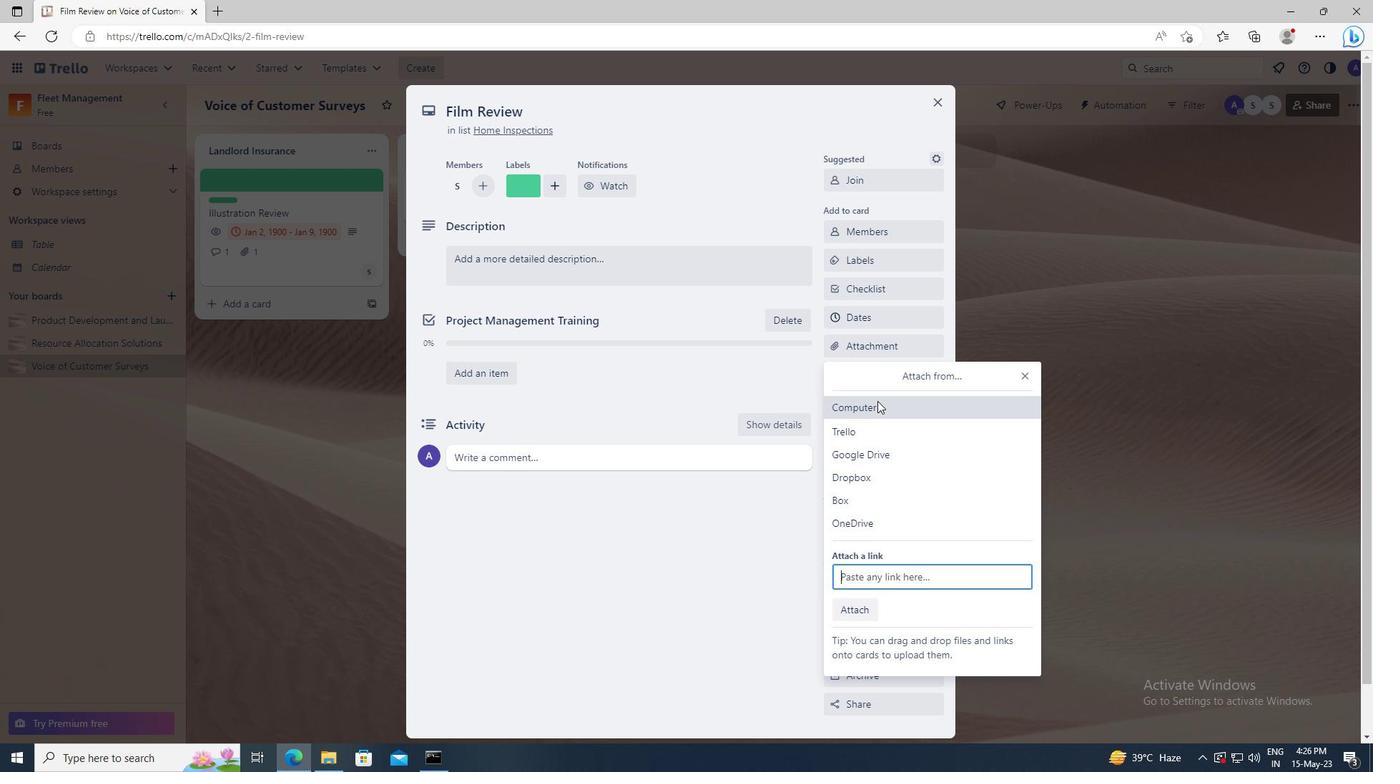 
Action: Mouse pressed left at (878, 402)
Screenshot: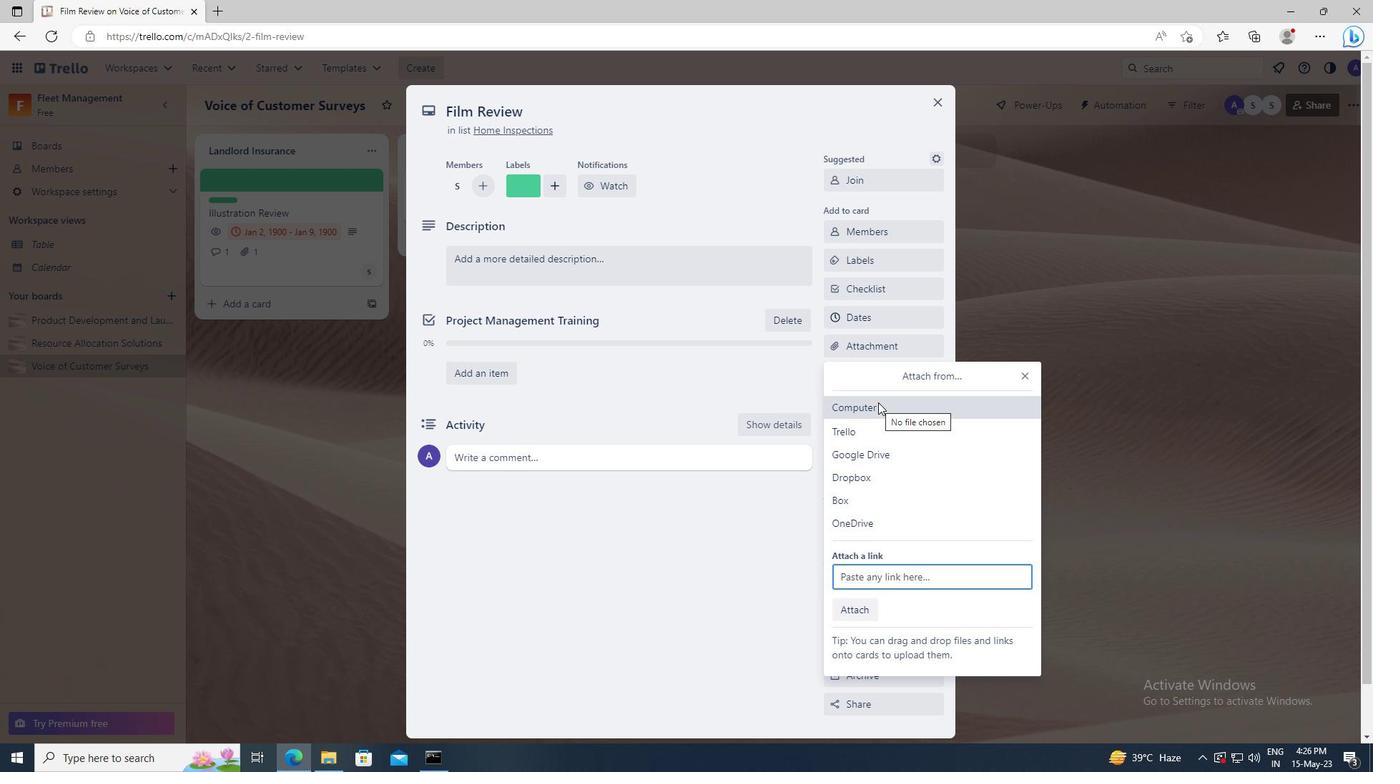 
Action: Mouse moved to (397, 128)
Screenshot: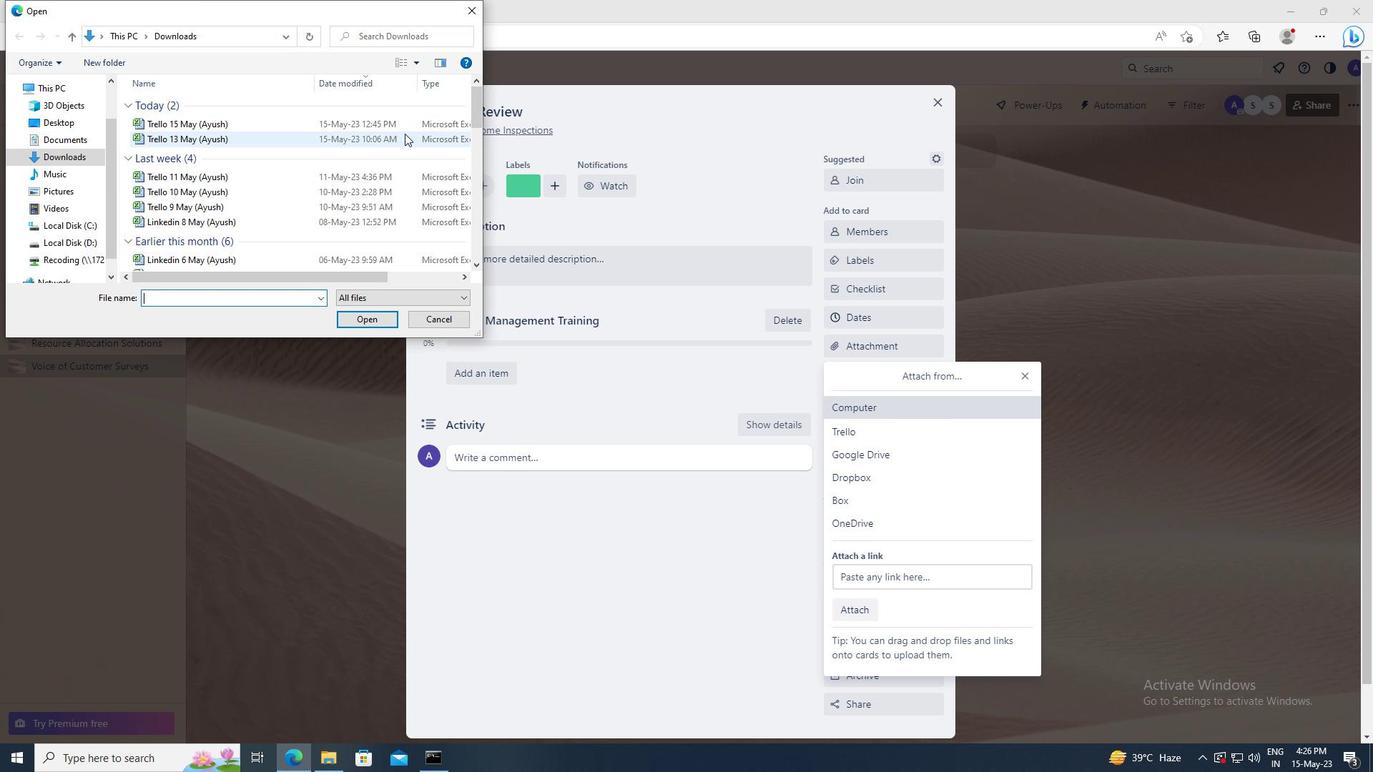 
Action: Mouse pressed left at (397, 128)
Screenshot: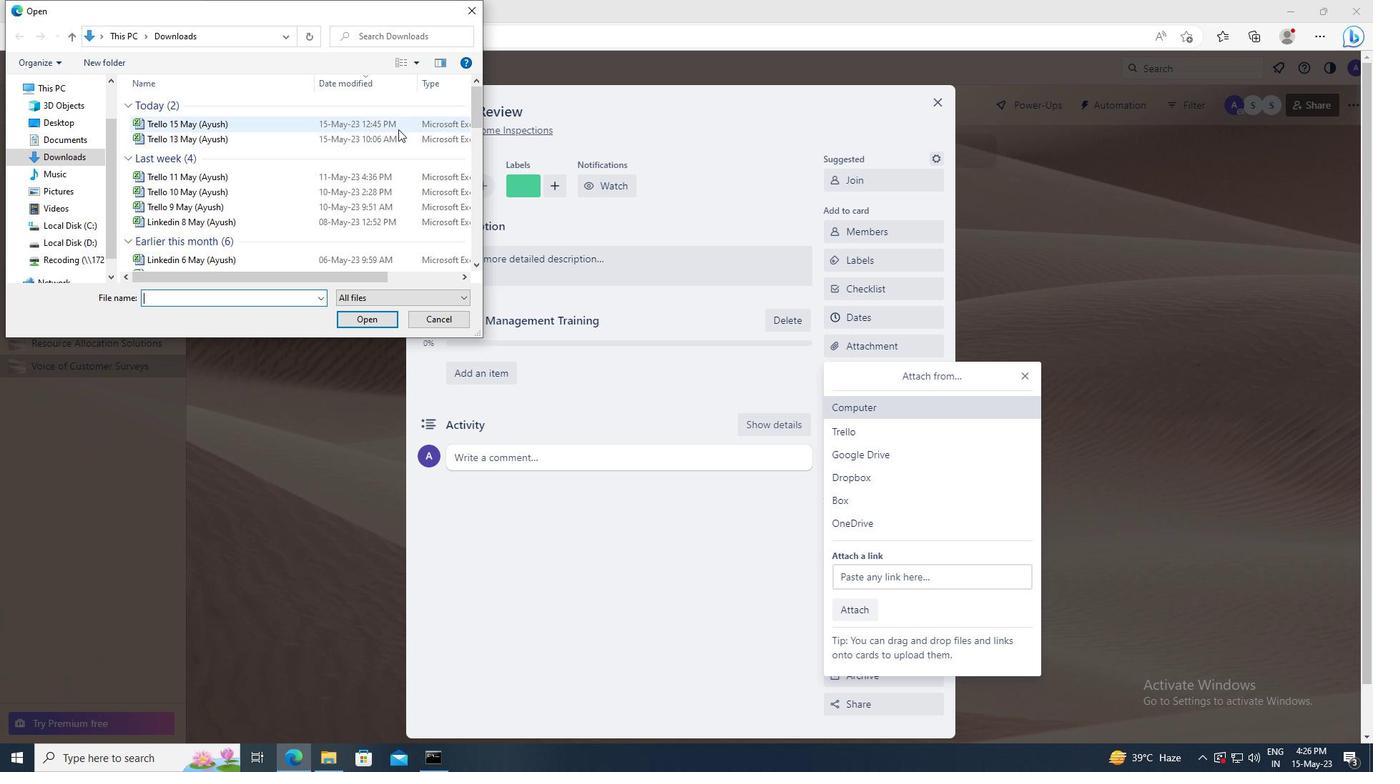 
Action: Mouse moved to (383, 323)
Screenshot: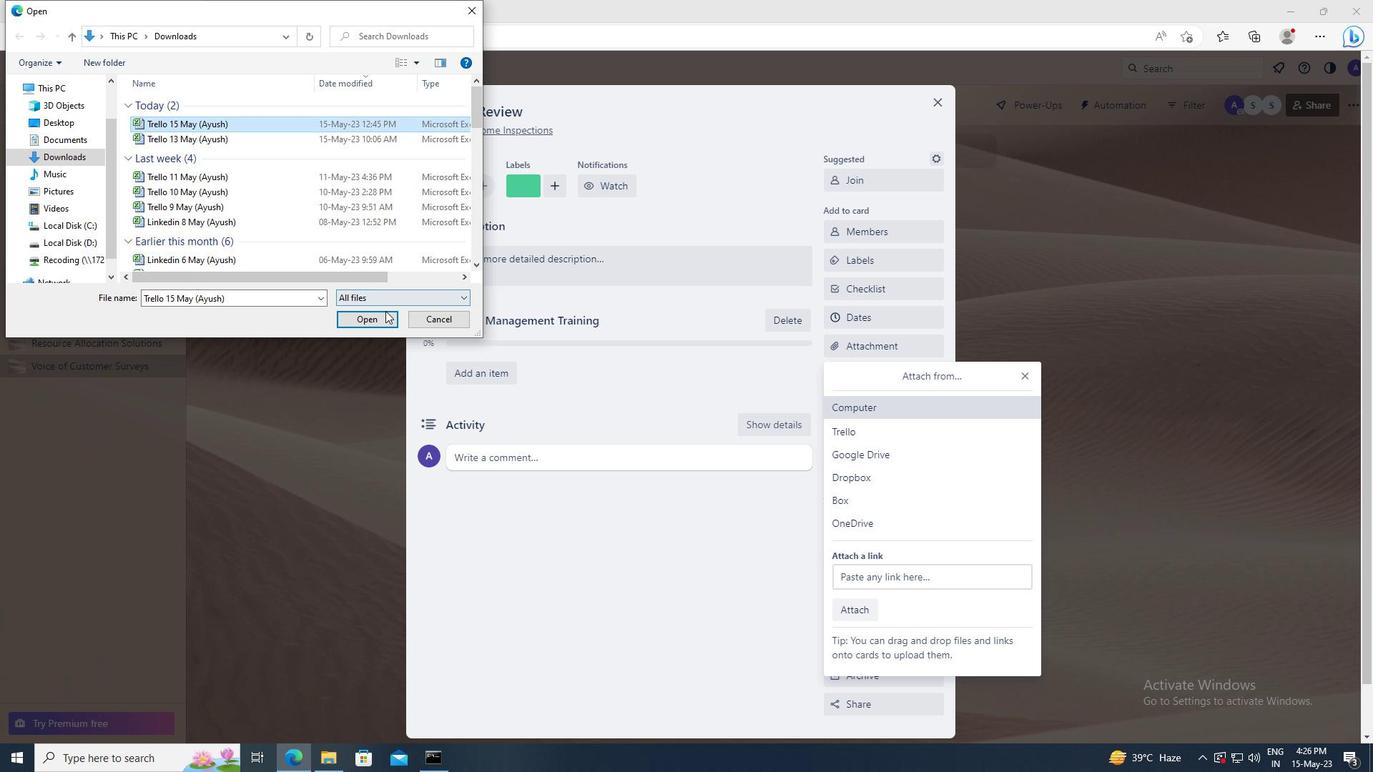 
Action: Mouse pressed left at (383, 323)
Screenshot: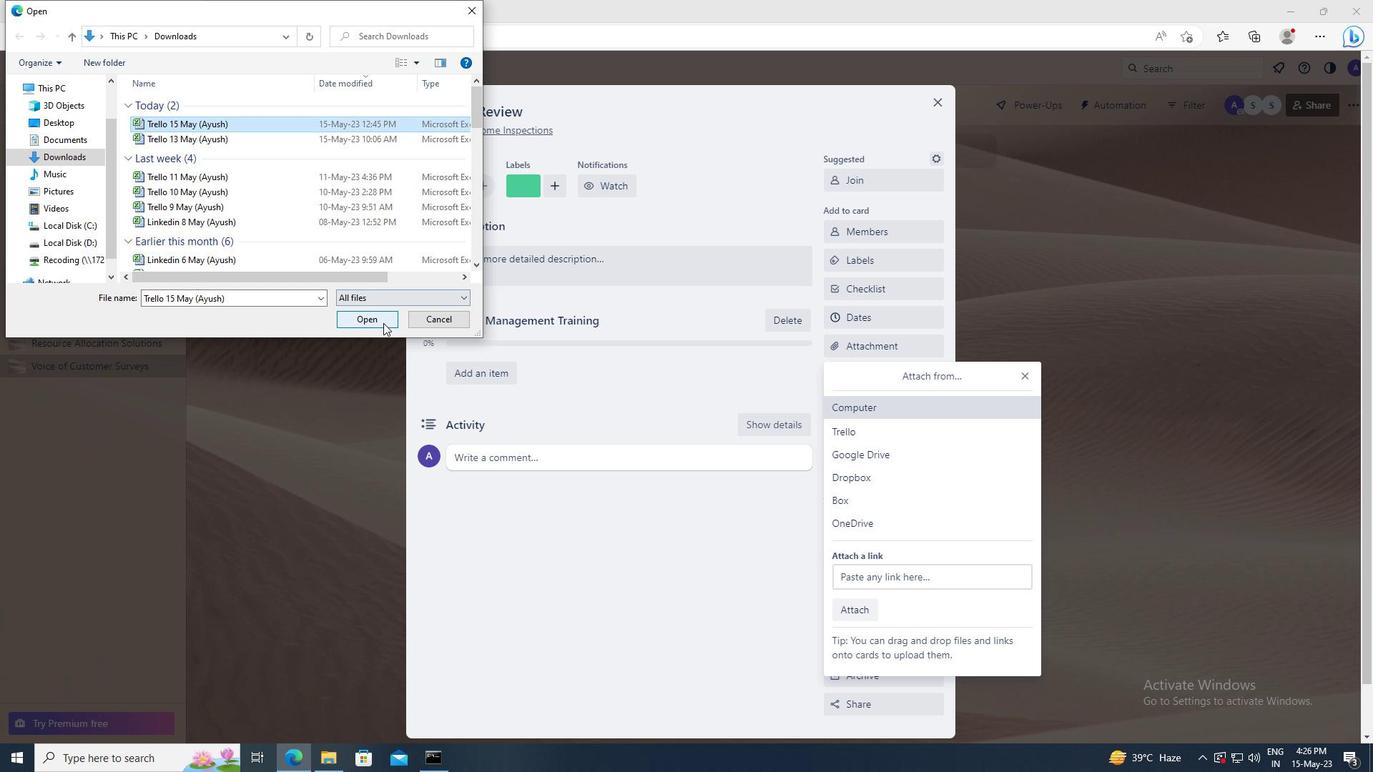 
Action: Mouse moved to (848, 378)
Screenshot: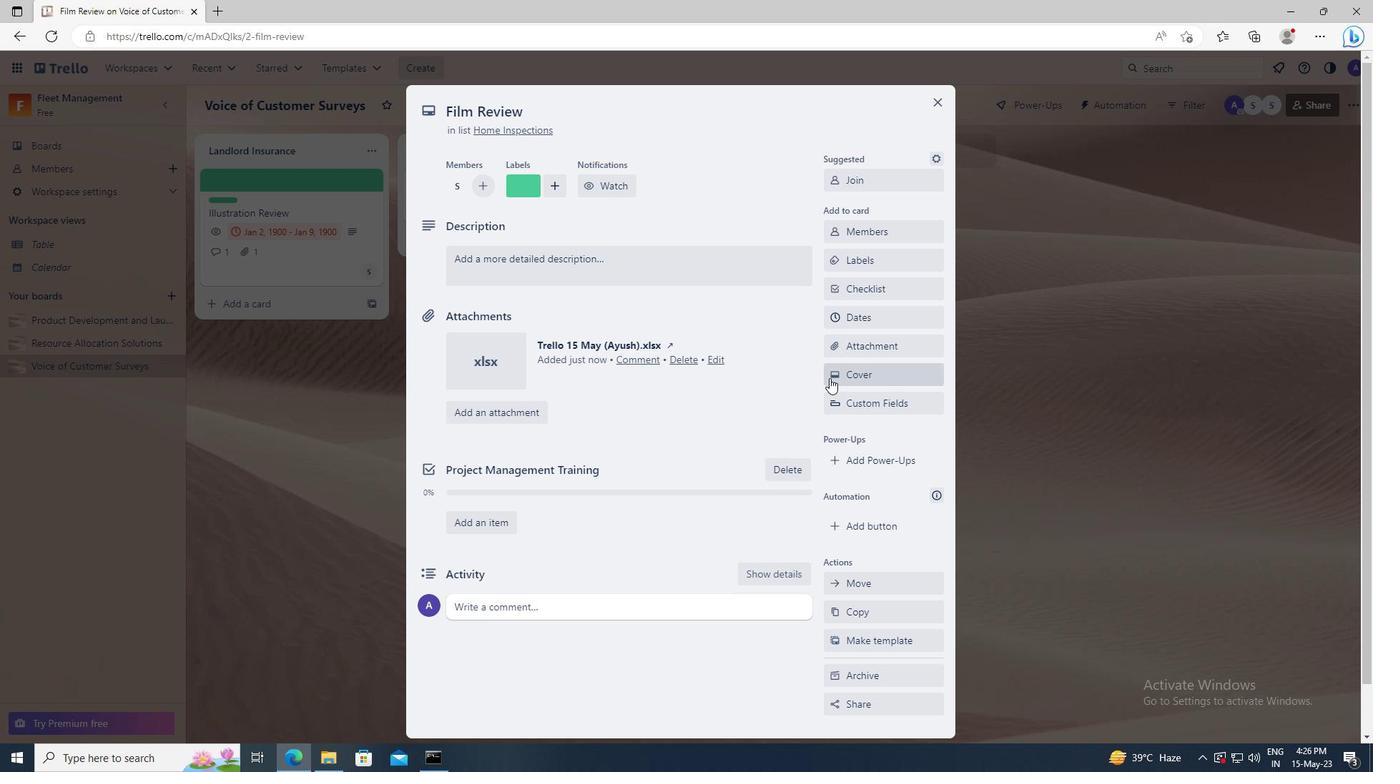 
Action: Mouse pressed left at (848, 378)
Screenshot: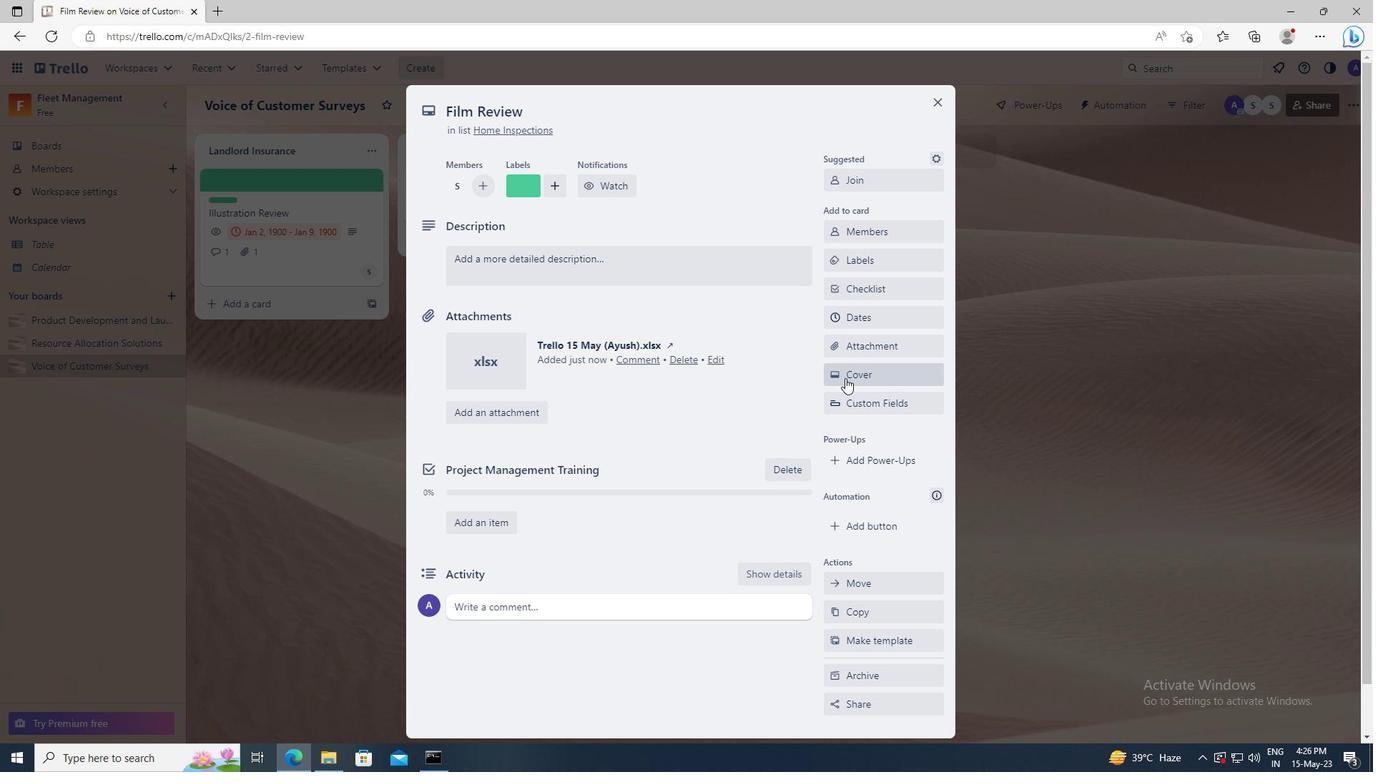 
Action: Mouse moved to (850, 454)
Screenshot: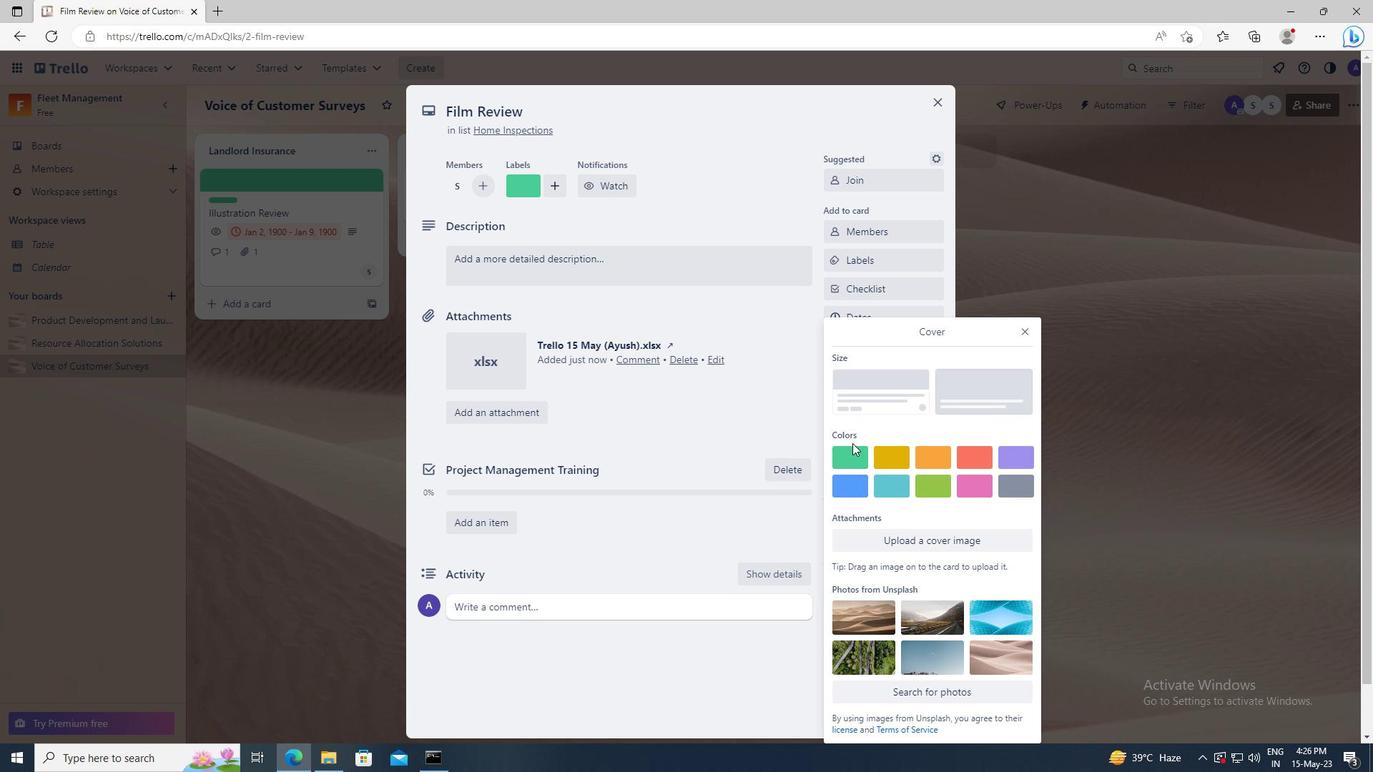 
Action: Mouse pressed left at (850, 454)
Screenshot: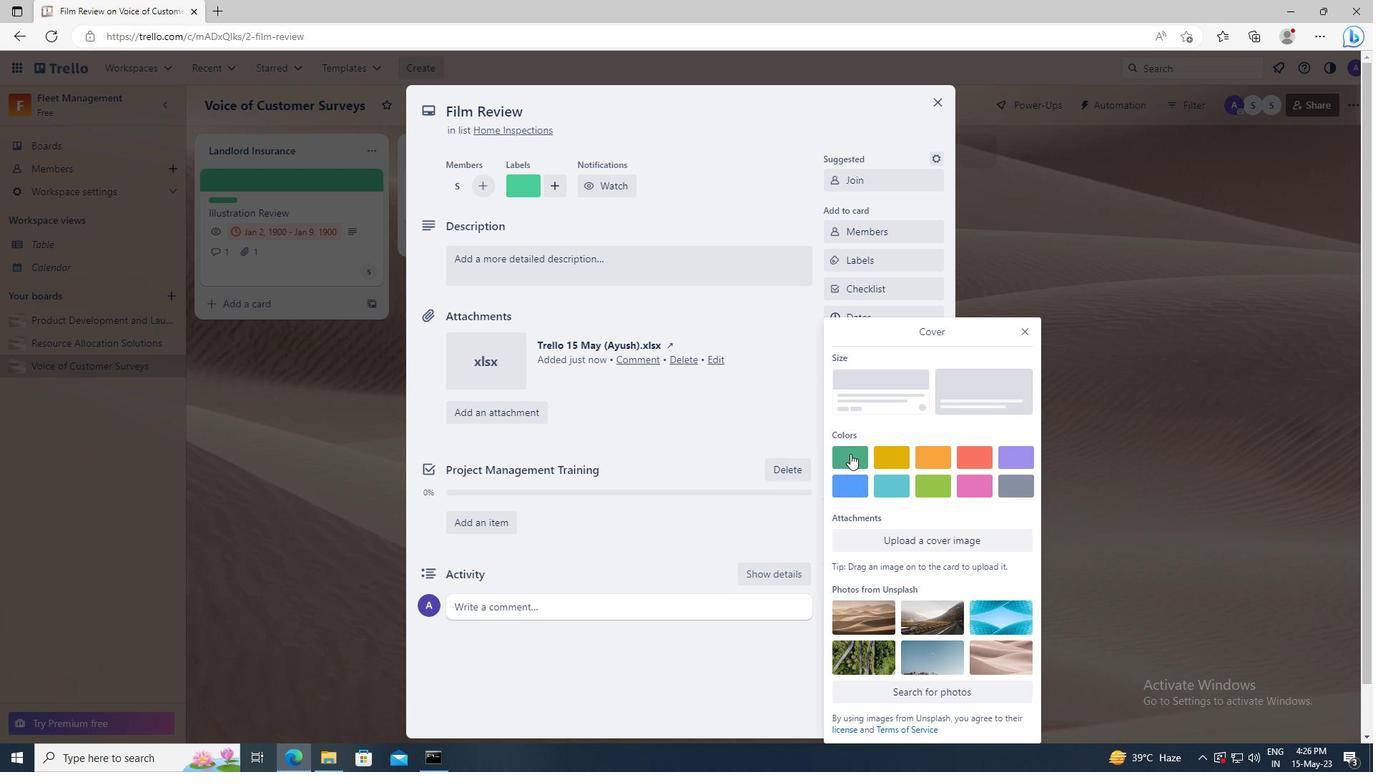 
Action: Mouse moved to (1027, 304)
Screenshot: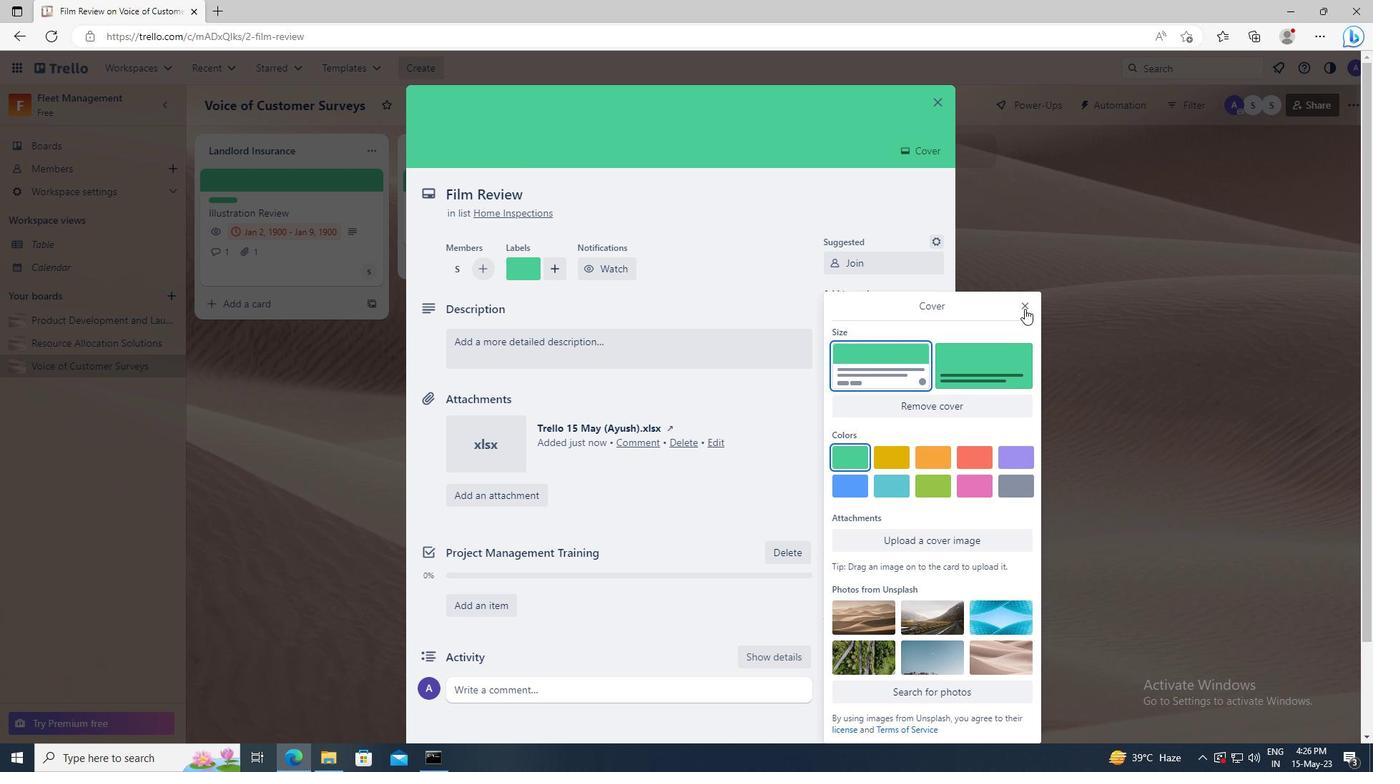 
Action: Mouse pressed left at (1027, 304)
Screenshot: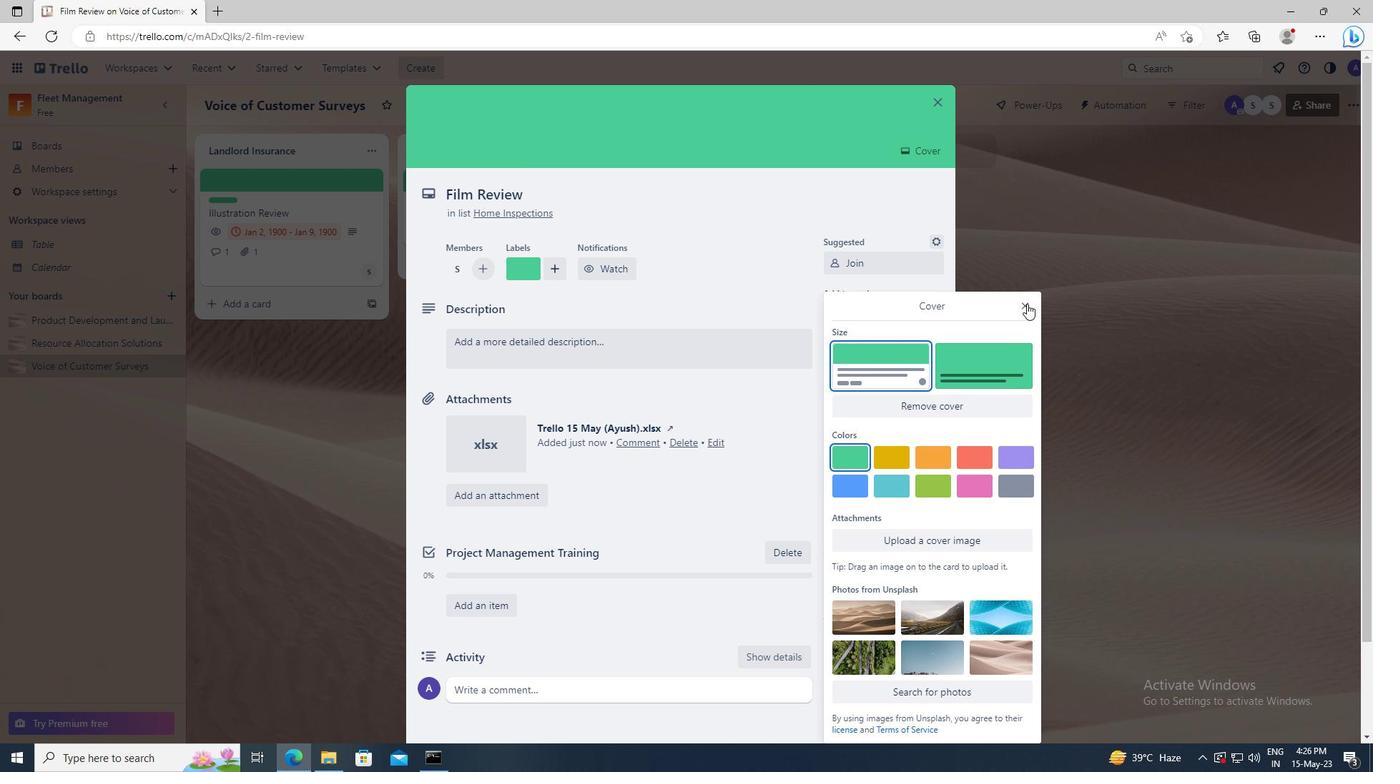 
Action: Mouse moved to (694, 349)
Screenshot: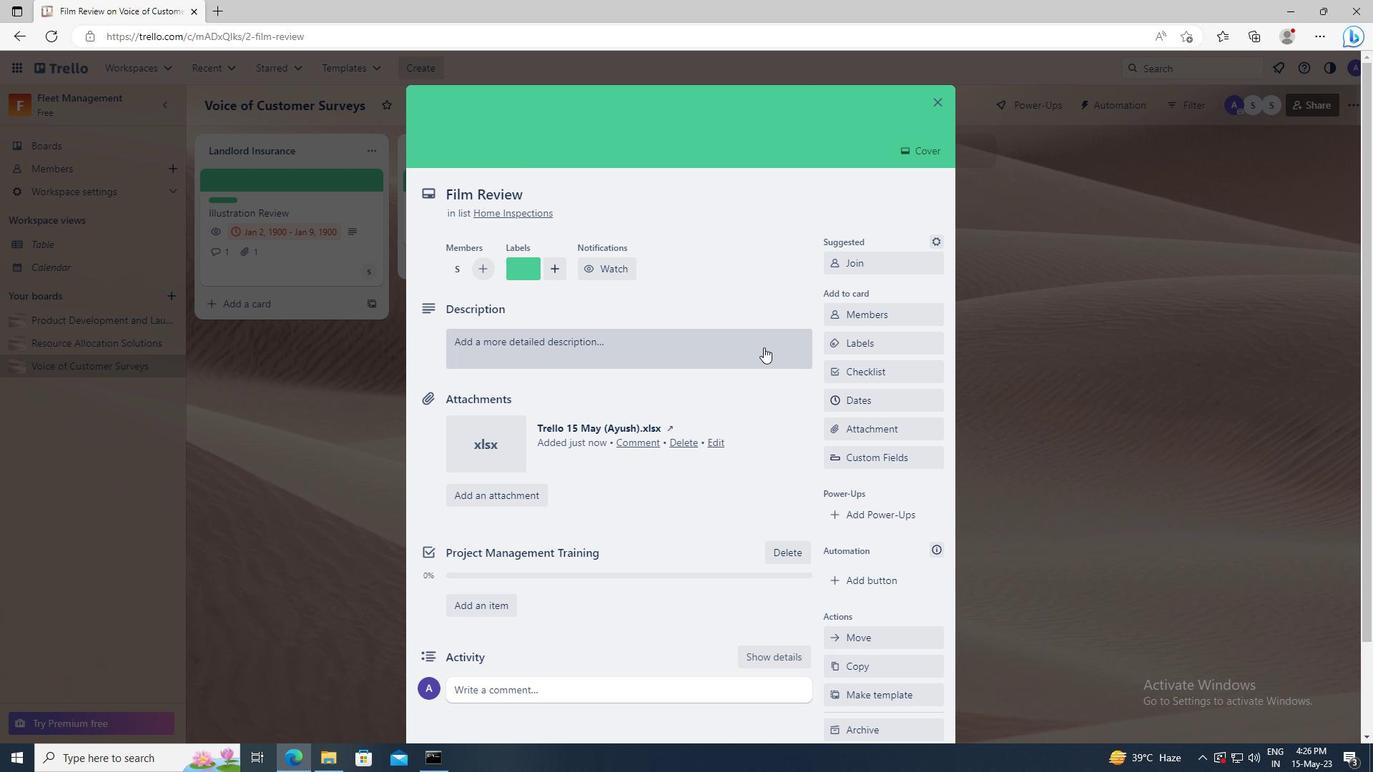 
Action: Mouse pressed left at (694, 349)
Screenshot: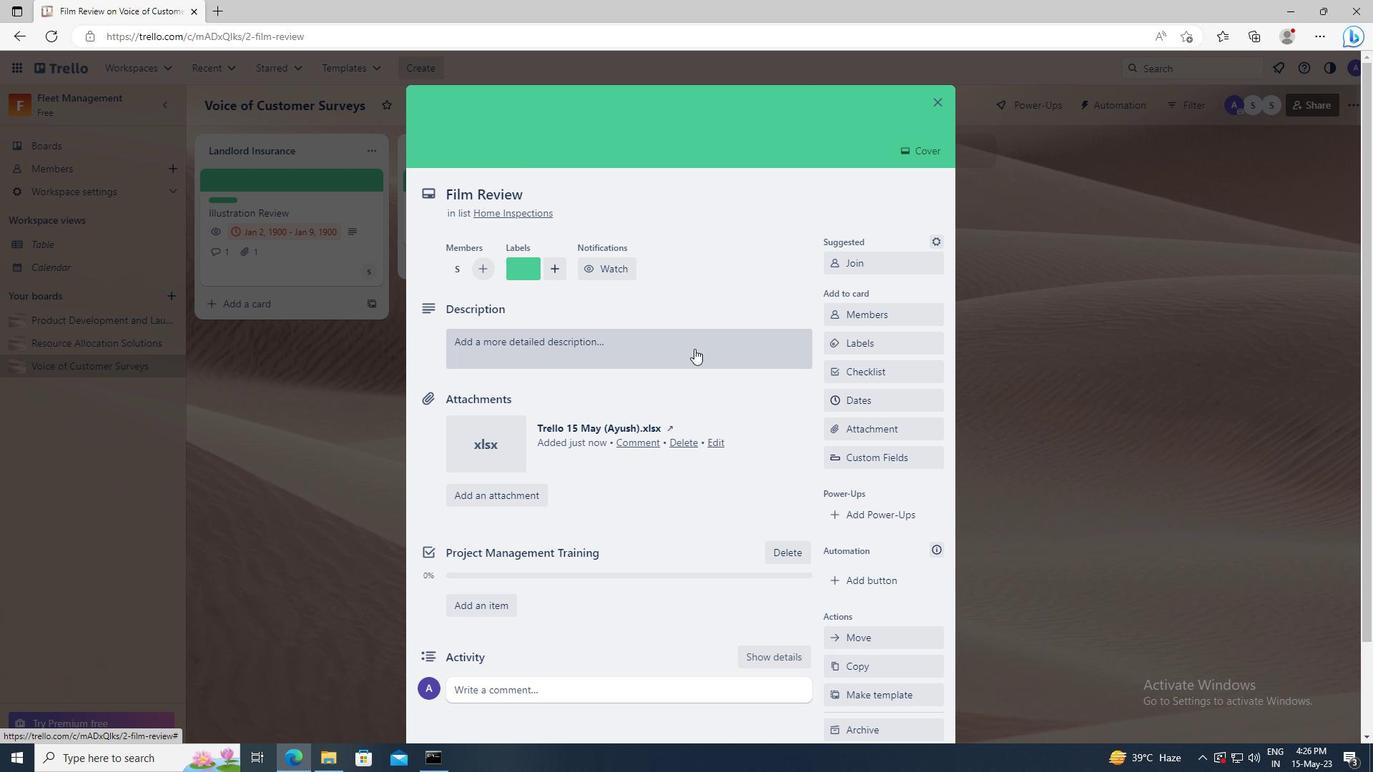 
Action: Key pressed <Key.shift>CONDUCT<Key.space>COMPETITOR<Key.space>ANALYSIS<Key.space>FOR<Key.space>UPCOMING<Key.space>PRODUCT<Key.space>LAUNCH
Screenshot: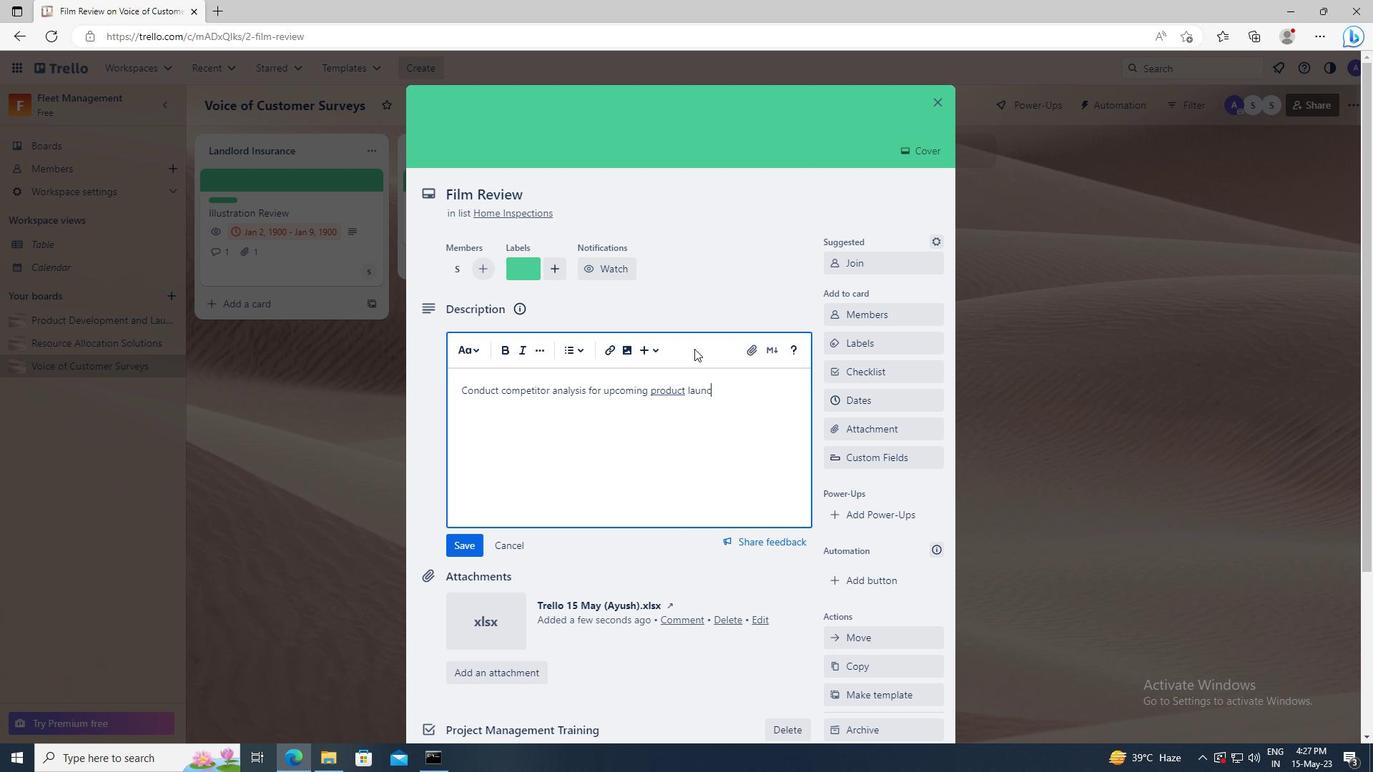 
Action: Mouse scrolled (694, 348) with delta (0, 0)
Screenshot: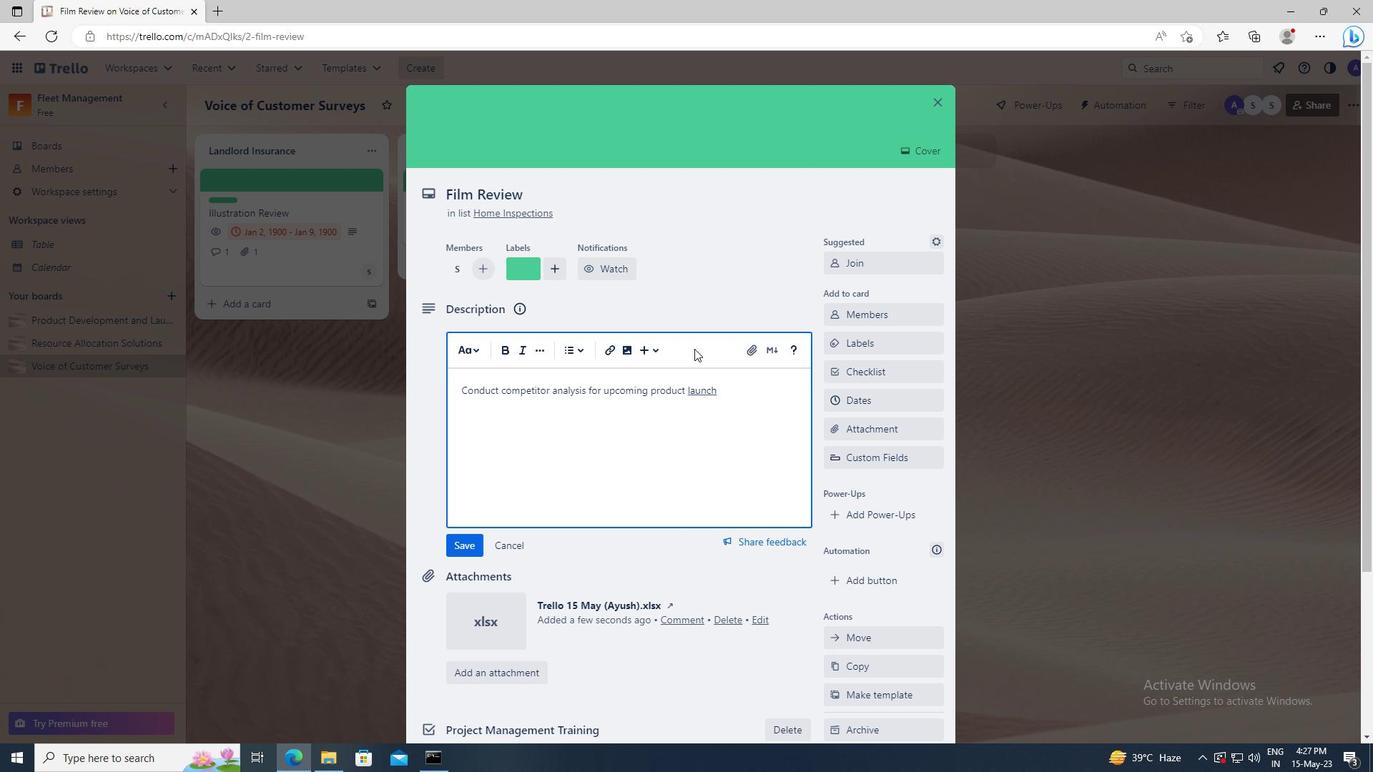
Action: Mouse scrolled (694, 348) with delta (0, 0)
Screenshot: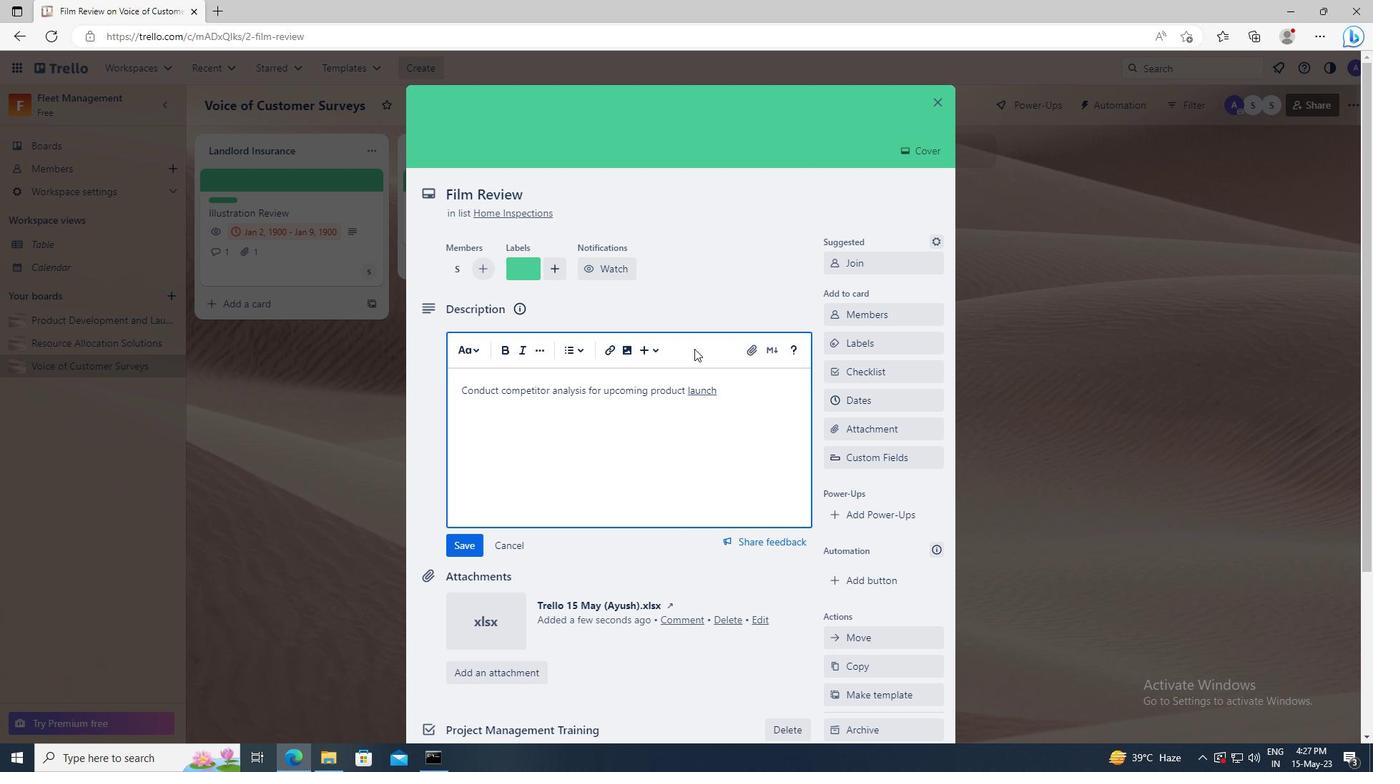 
Action: Mouse moved to (464, 343)
Screenshot: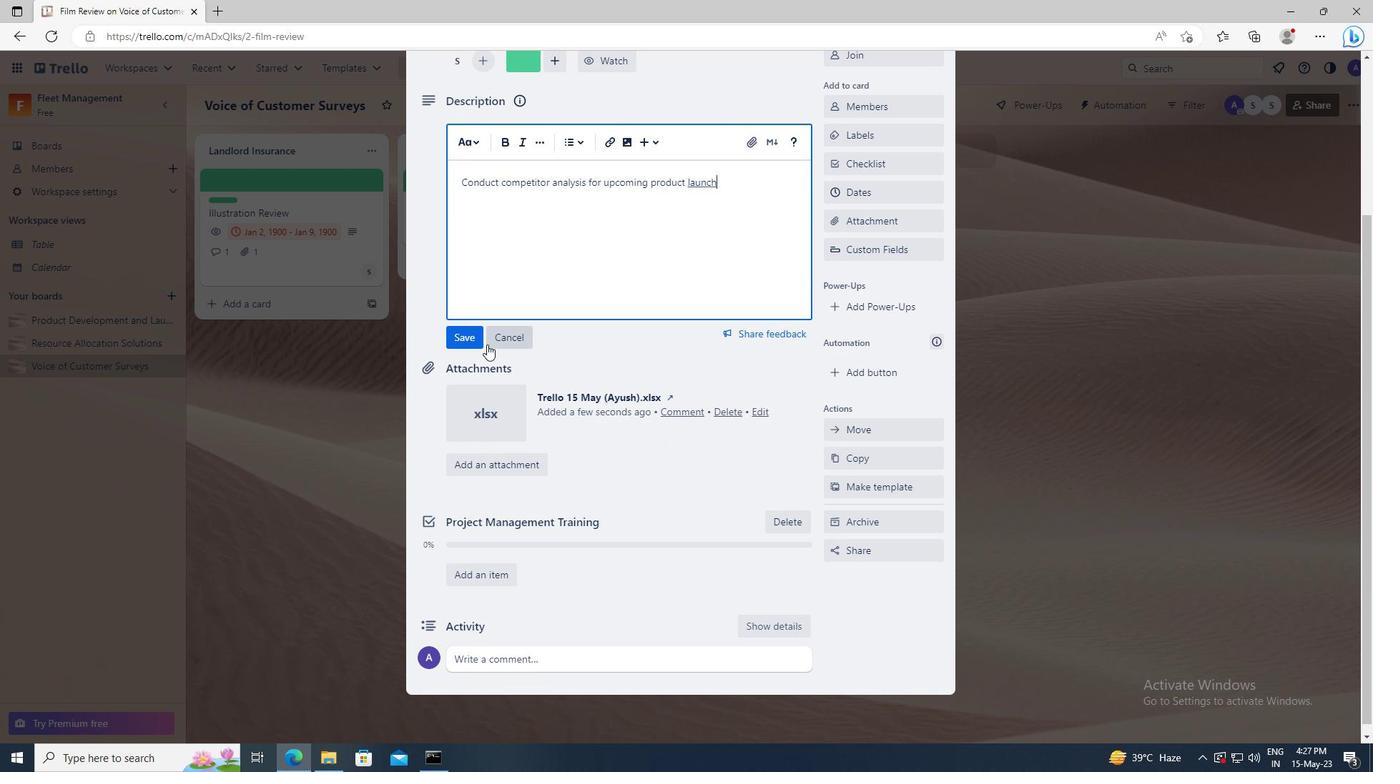 
Action: Mouse pressed left at (464, 343)
Screenshot: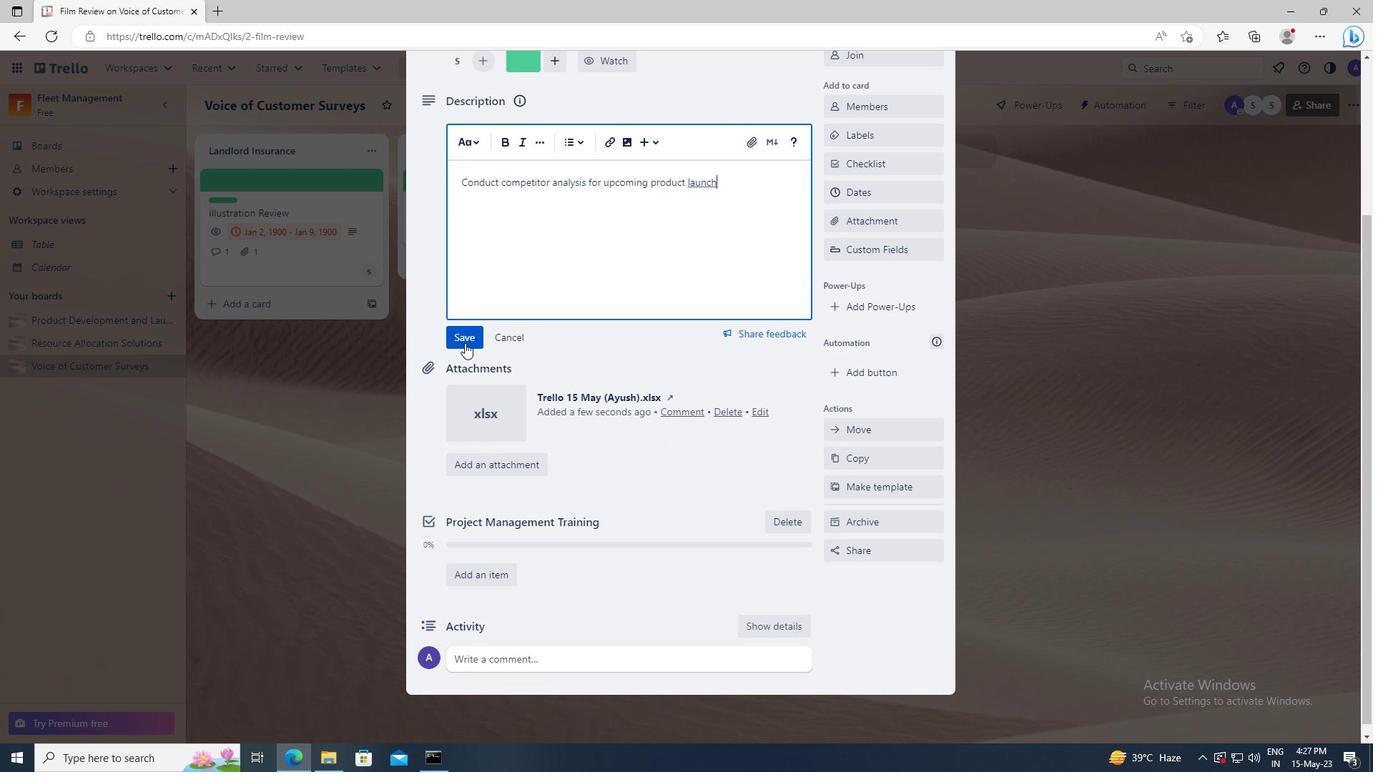 
Action: Mouse moved to (481, 560)
Screenshot: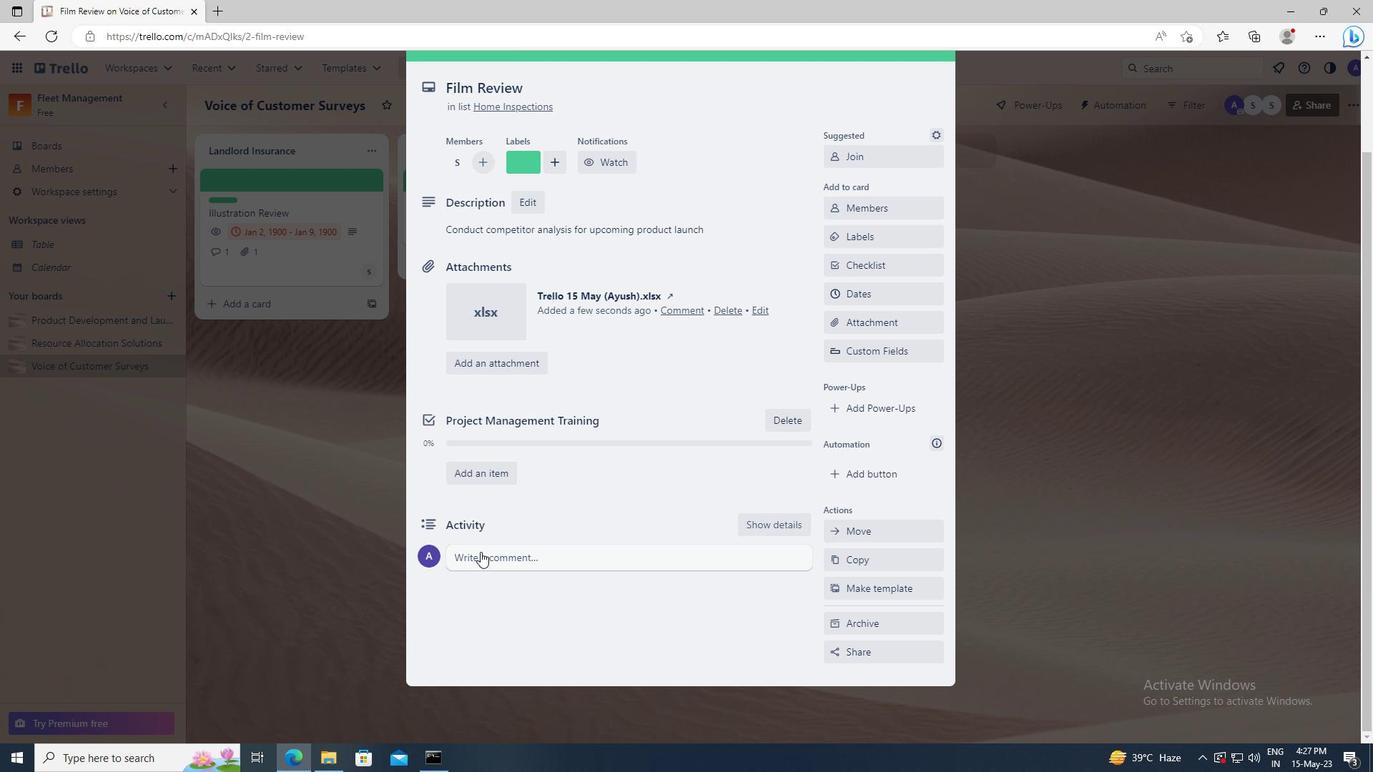 
Action: Mouse pressed left at (481, 560)
Screenshot: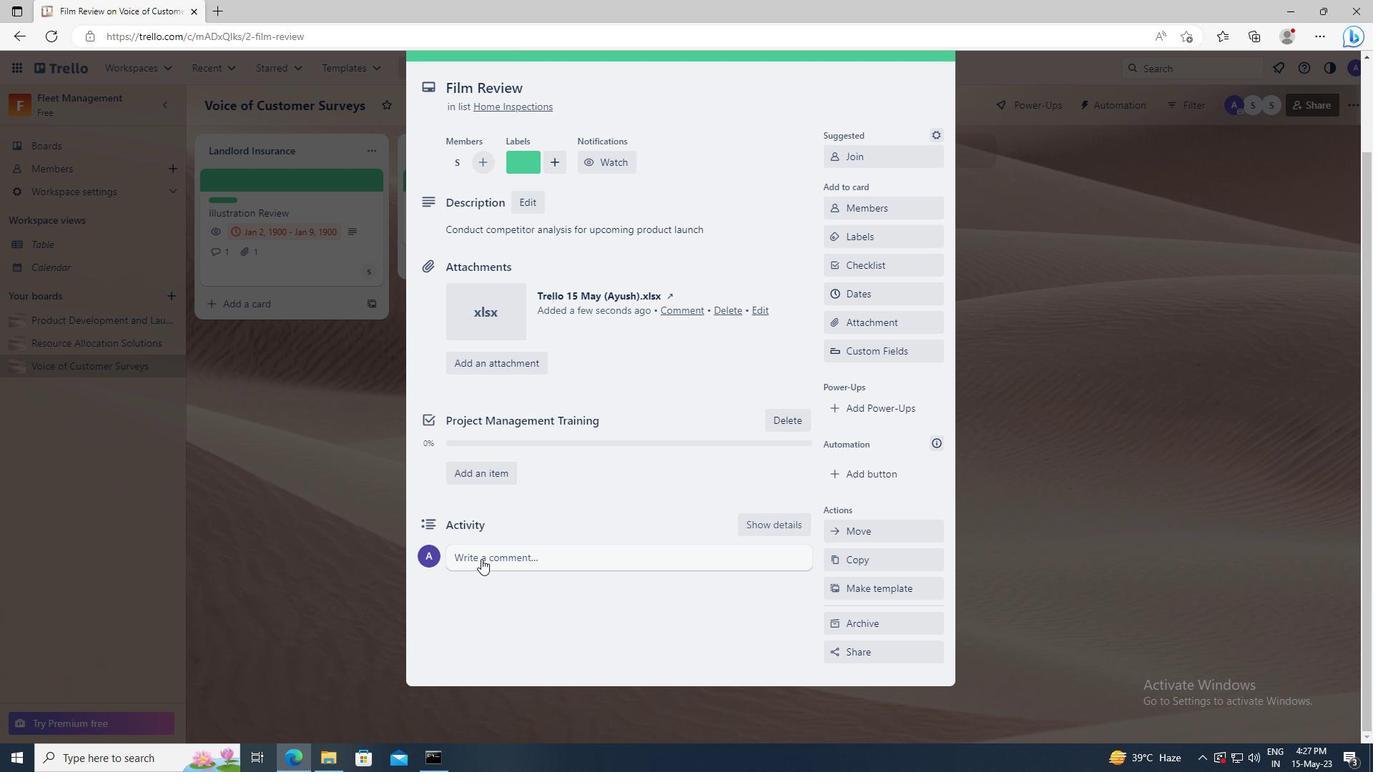 
Action: Key pressed <Key.shift>GIVEN<Key.space>THE<Key.space>POTENTIAL<Key.space>RISKS<Key.space>INVOLVED<Key.space>WITH<Key.space>THIS<Key.space>TASK,<Key.space>LET<Key.space>US<Key.space>MAKE<Key.space>SURE<Key.space>WE<Key.space>HAVE<Key.space>A<Key.space>SOLID<Key.space>PLAN<Key.space>IN<Key.space>PLACE<Key.space>TO<Key.space>MITIGATE<Key.space>THEM.
Screenshot: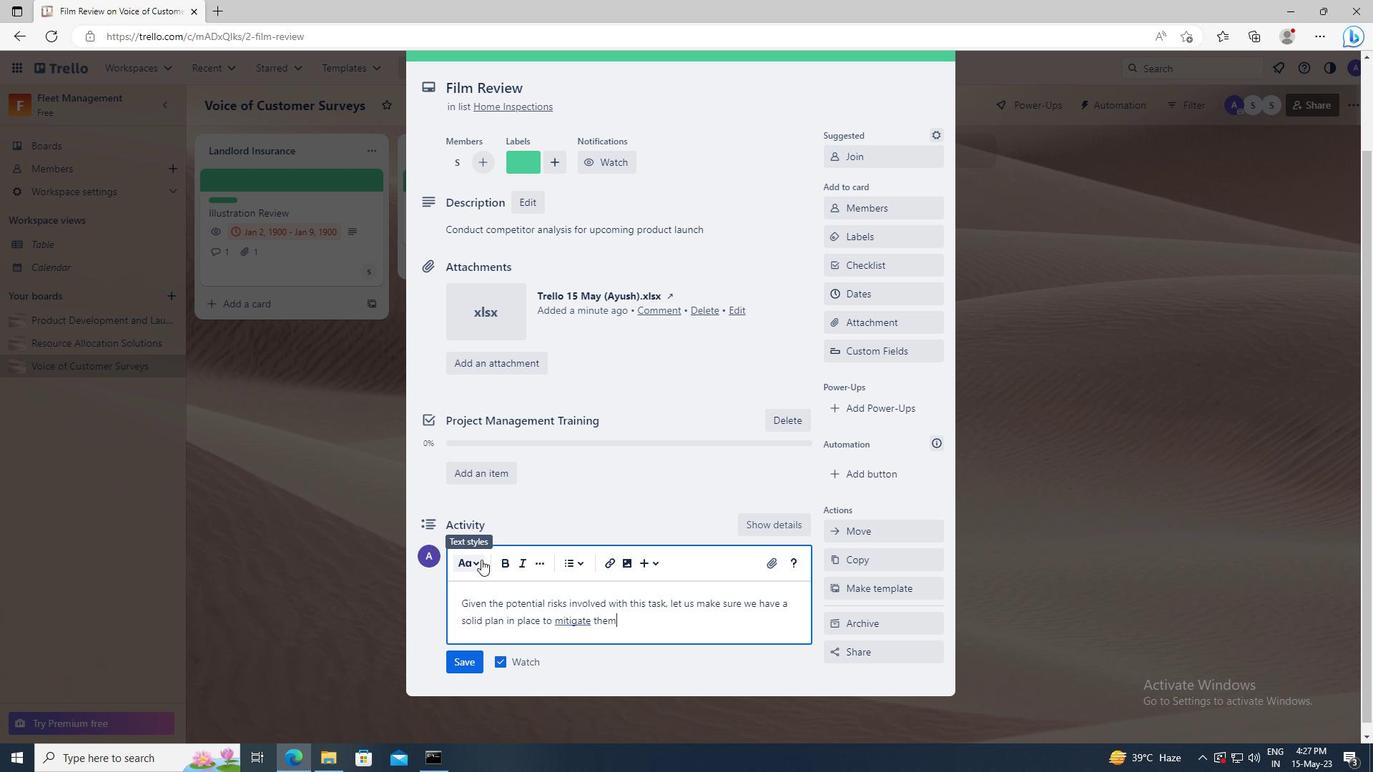 
Action: Mouse moved to (472, 660)
Screenshot: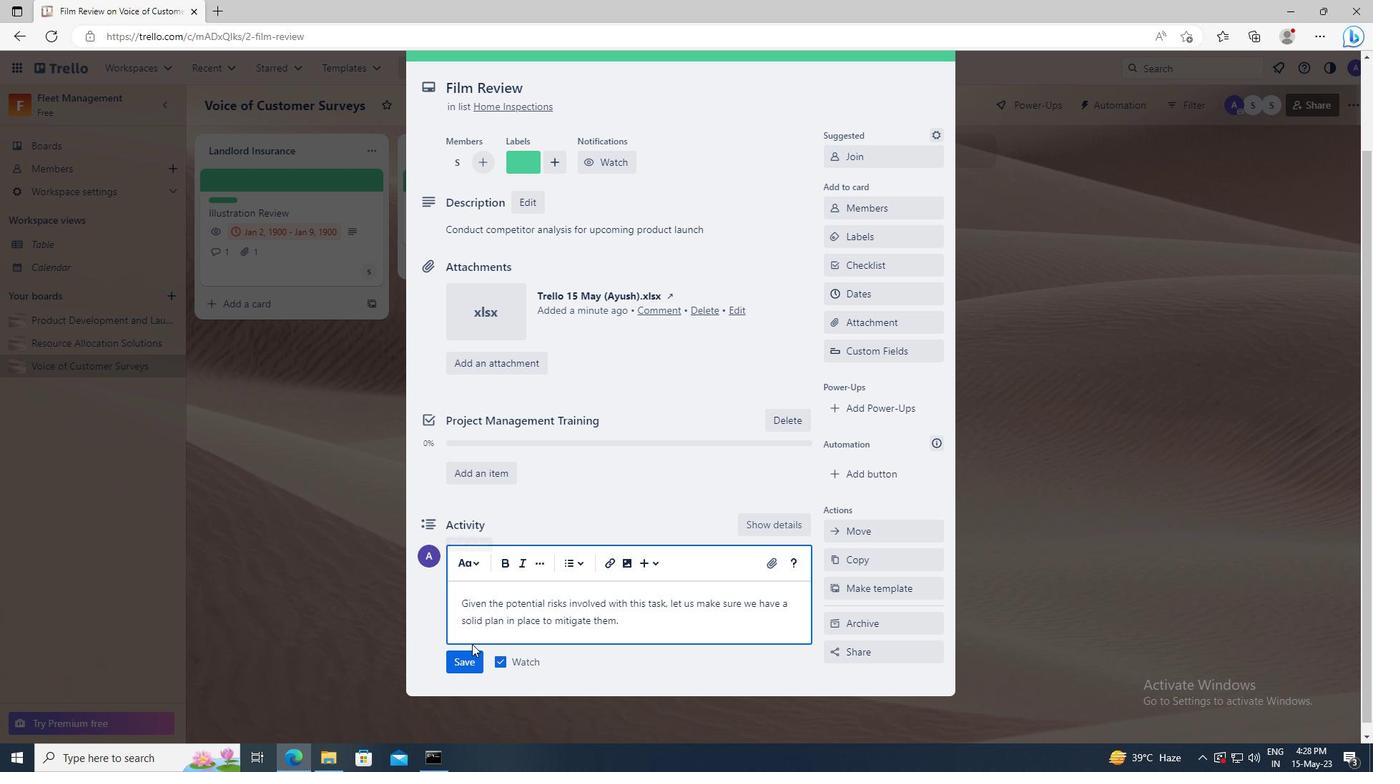 
Action: Mouse pressed left at (472, 660)
Screenshot: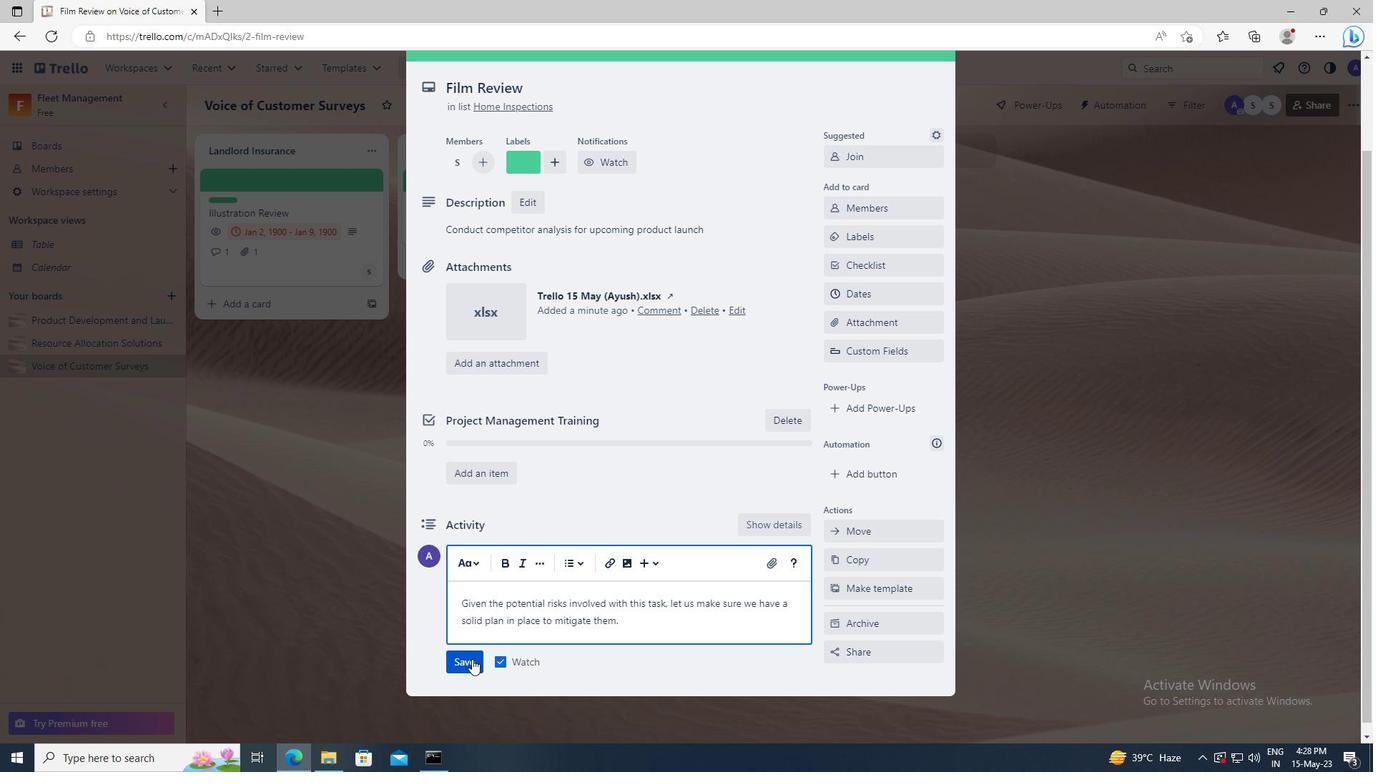 
Action: Mouse moved to (861, 291)
Screenshot: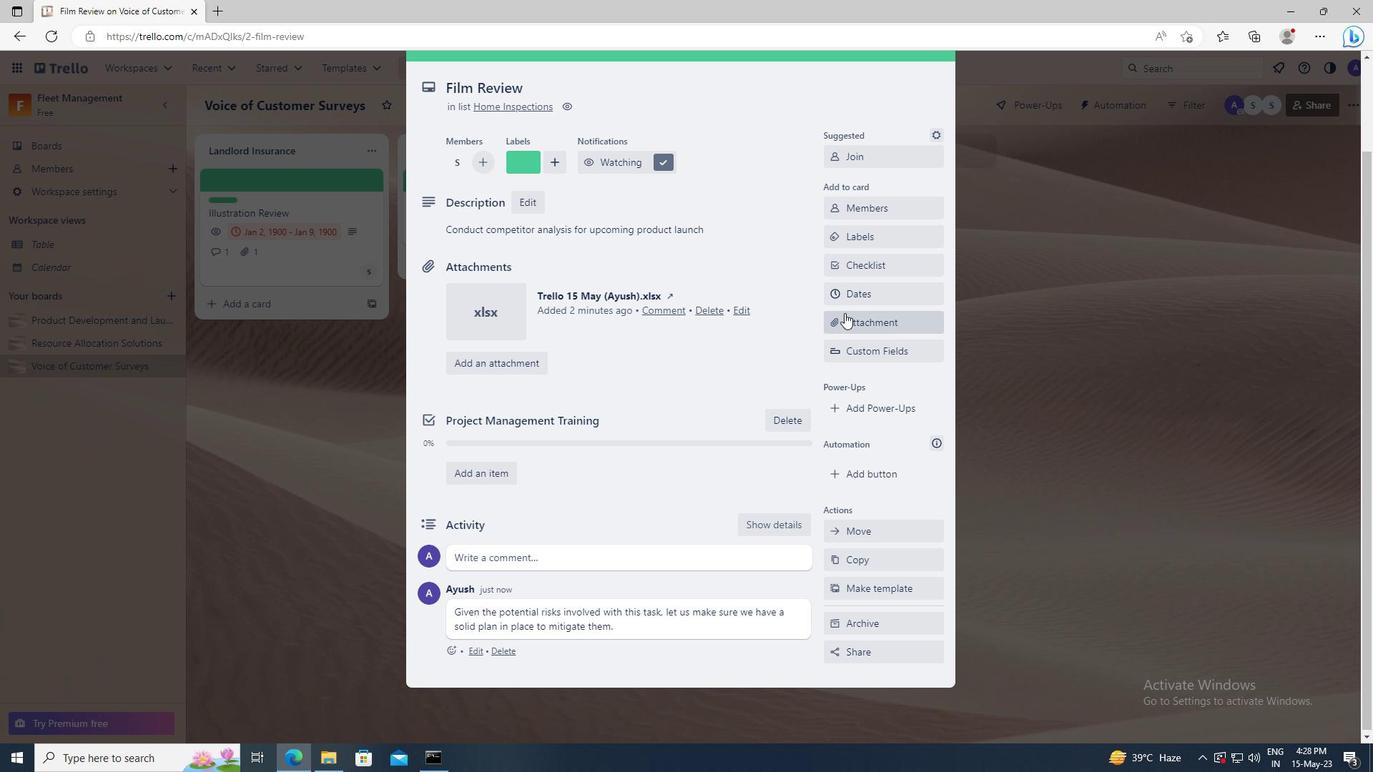 
Action: Mouse pressed left at (861, 291)
Screenshot: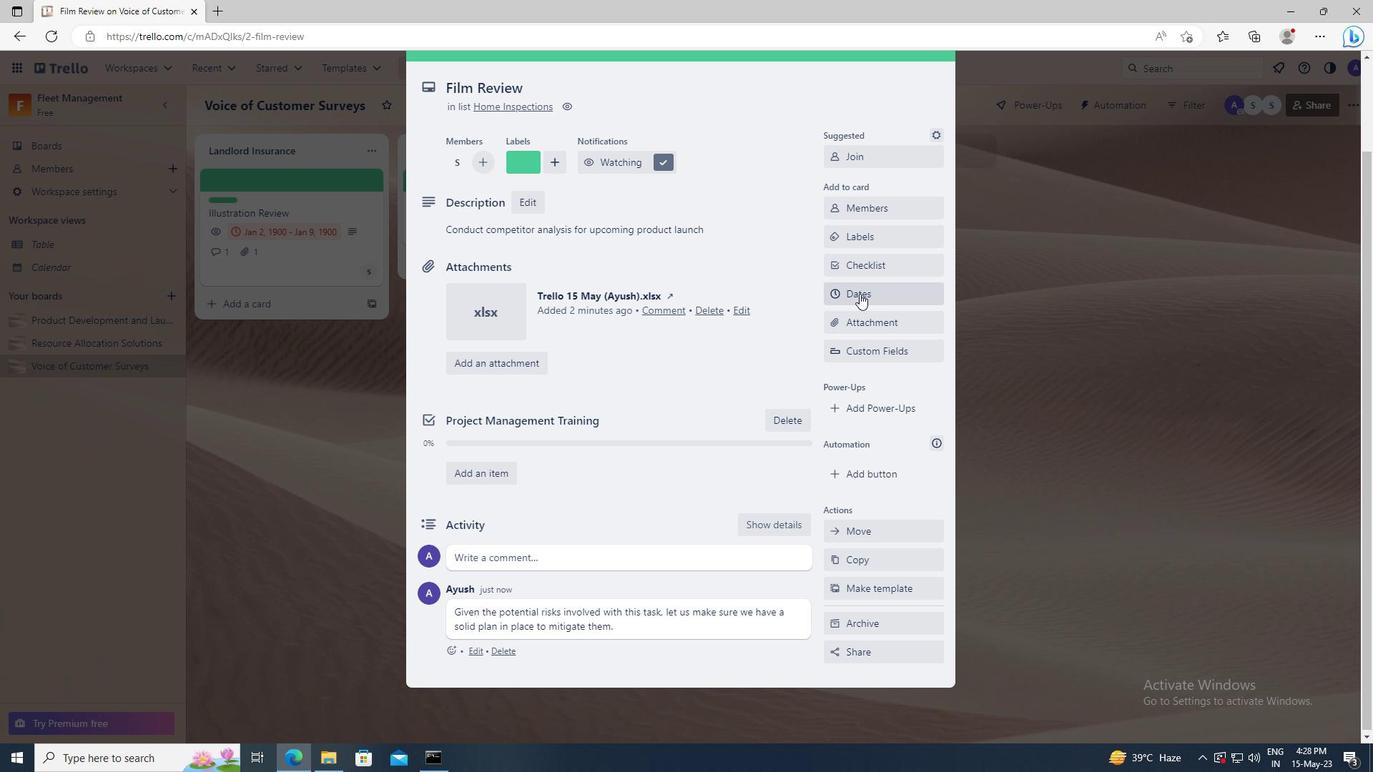 
Action: Mouse moved to (841, 364)
Screenshot: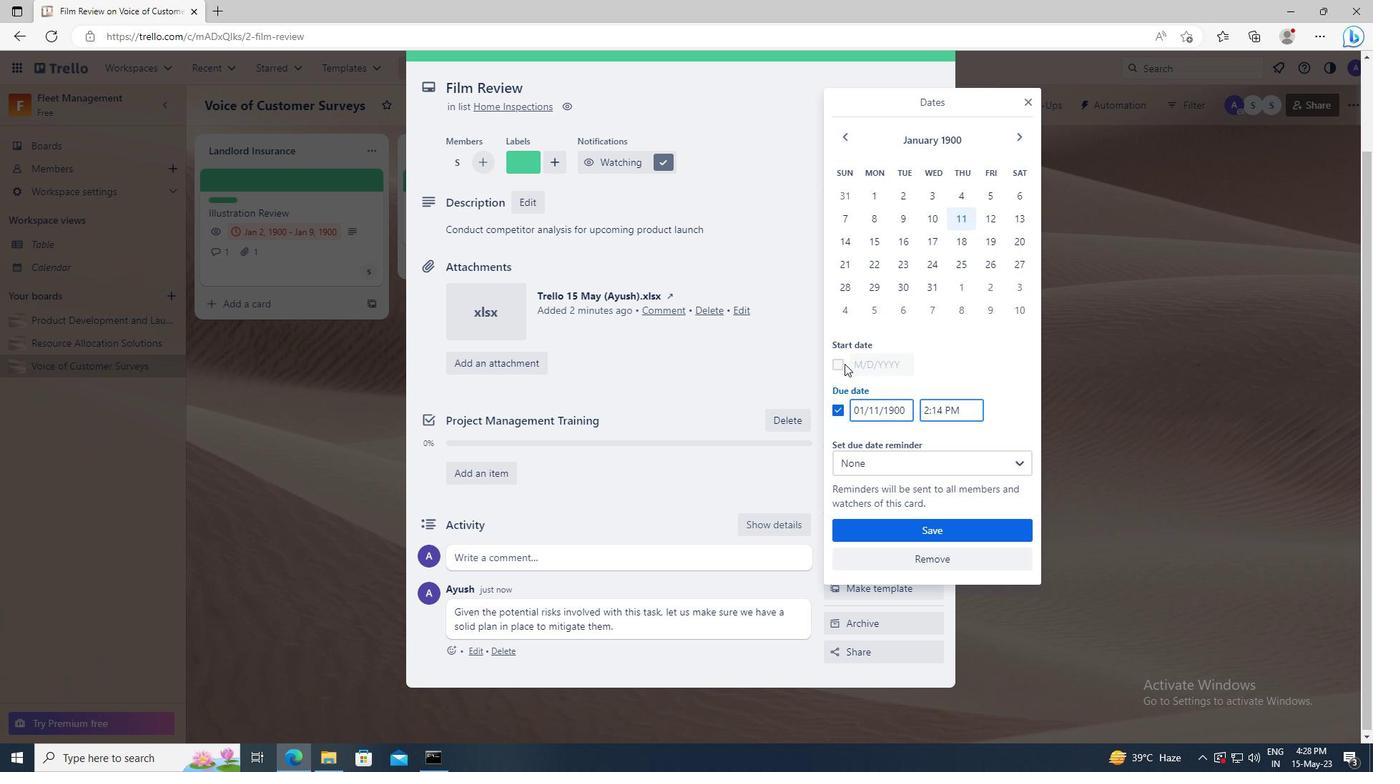 
Action: Mouse pressed left at (841, 364)
Screenshot: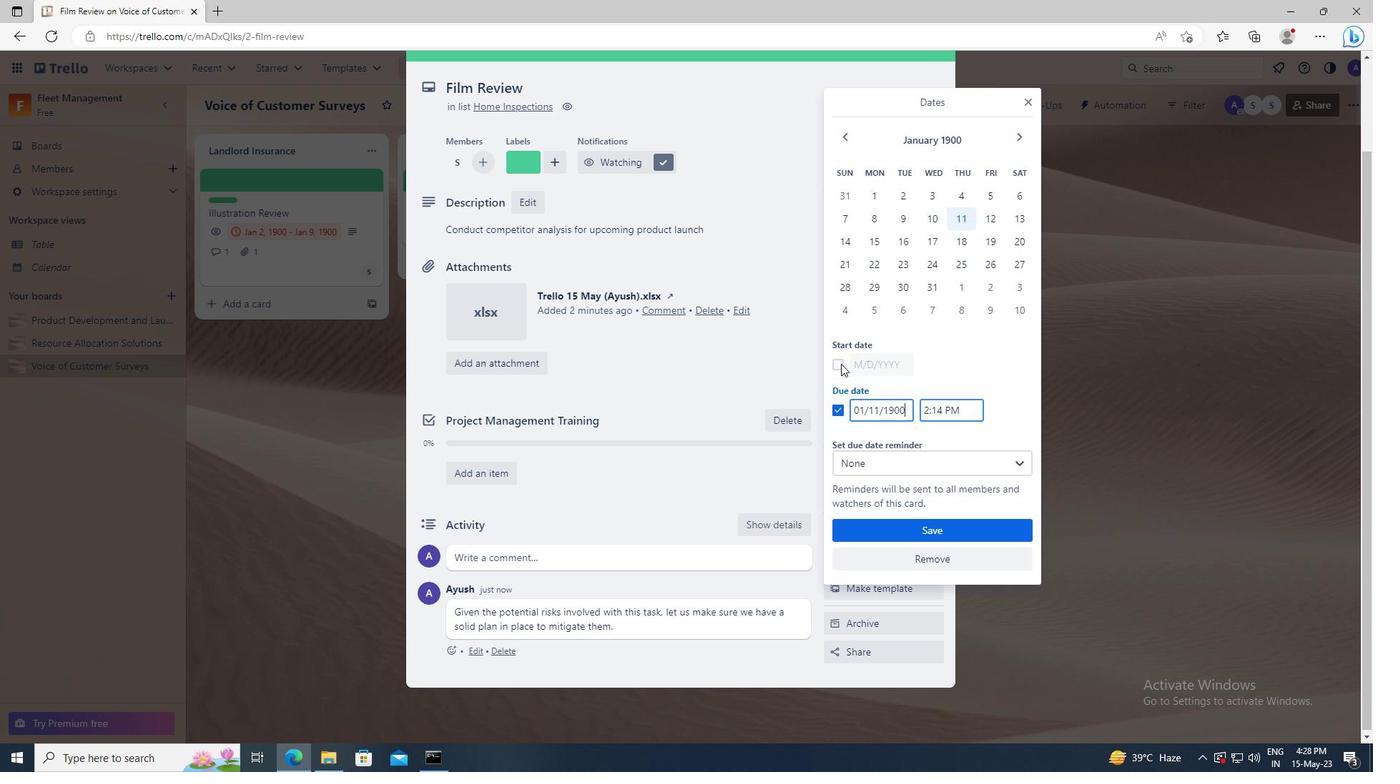 
Action: Mouse moved to (906, 365)
Screenshot: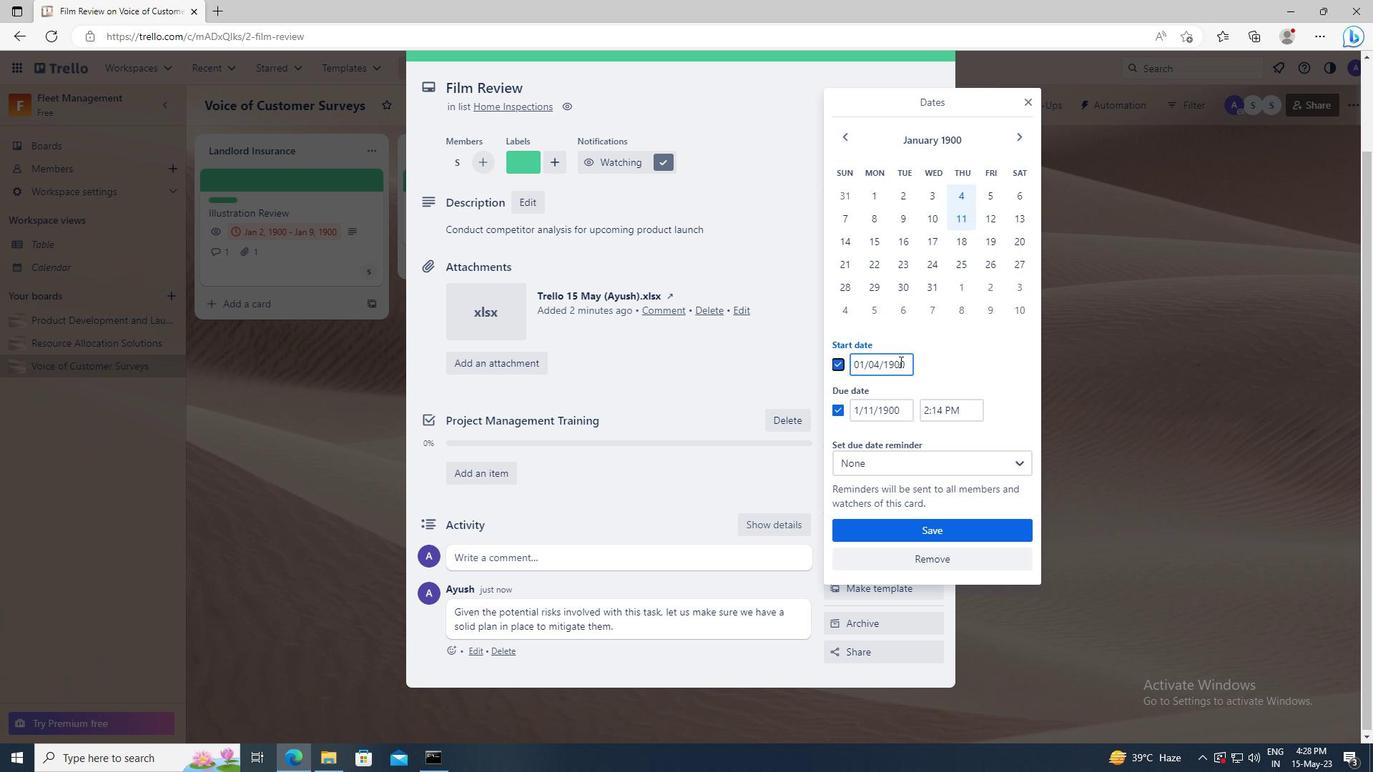 
Action: Mouse pressed left at (906, 365)
Screenshot: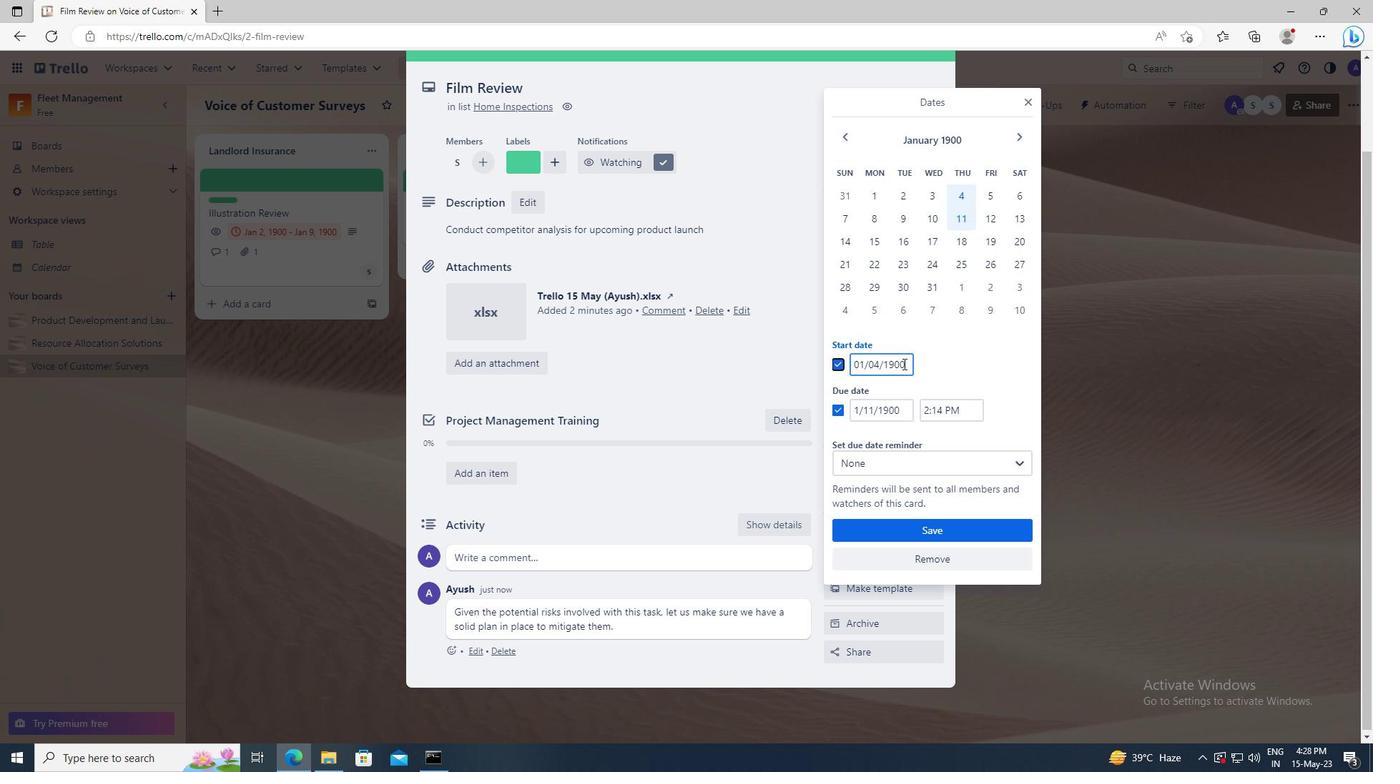 
Action: Key pressed <Key.left><Key.left><Key.left><Key.left><Key.left><Key.backspace>5
Screenshot: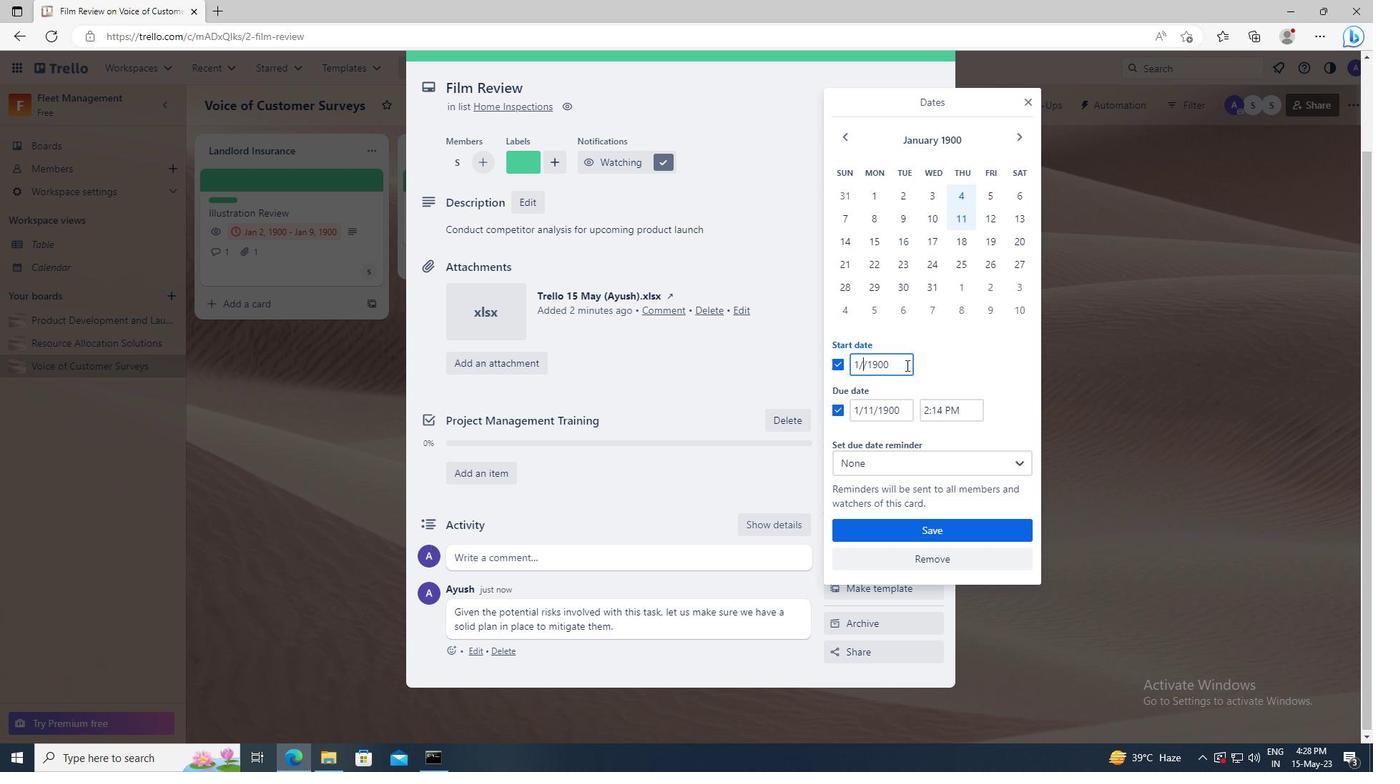 
Action: Mouse moved to (901, 409)
Screenshot: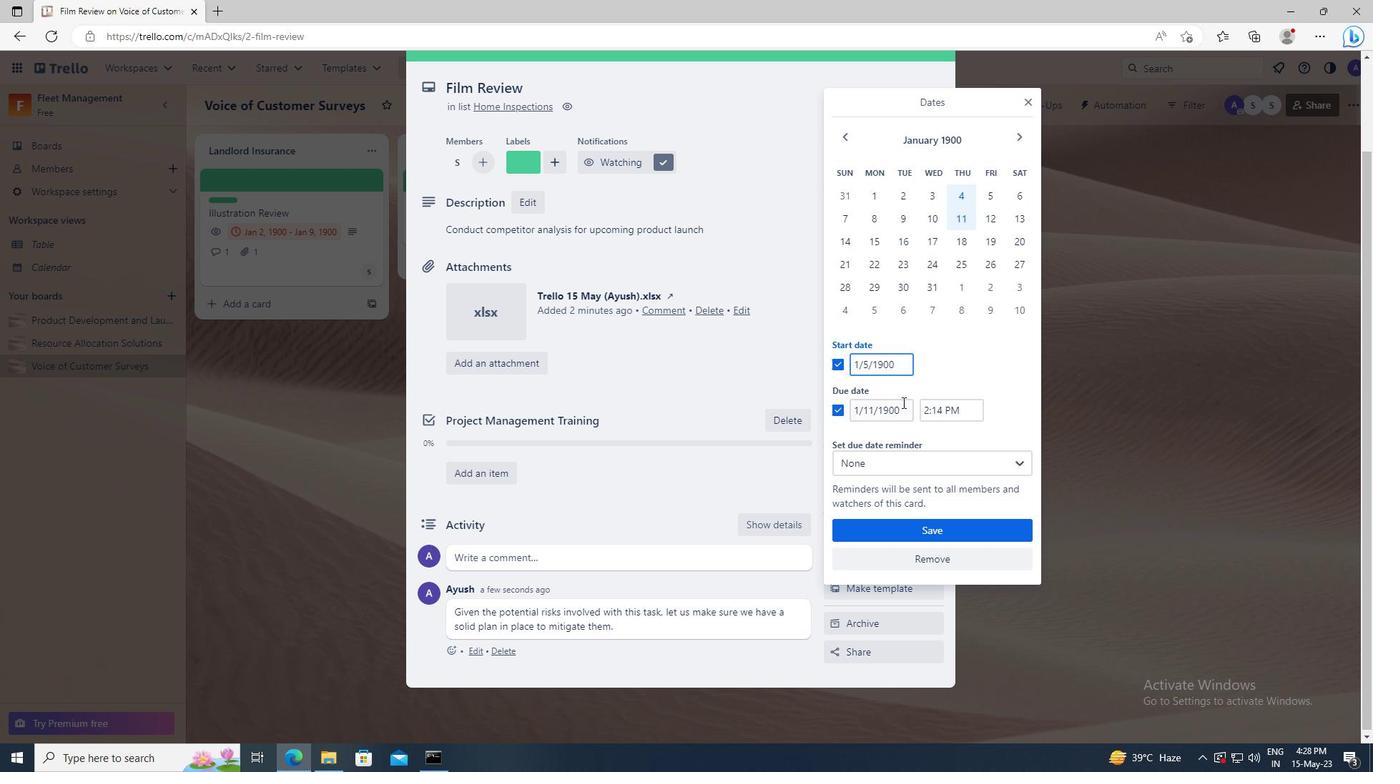 
Action: Mouse pressed left at (901, 409)
Screenshot: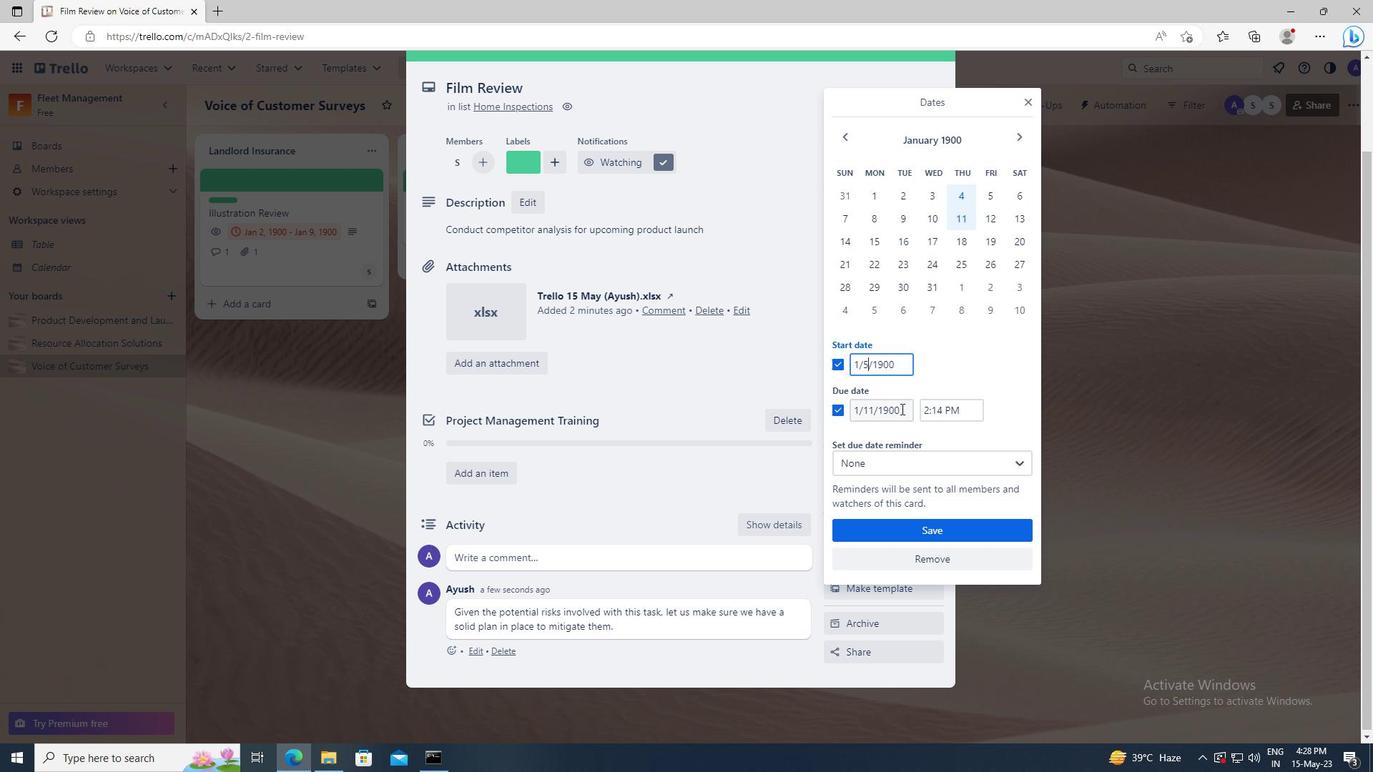 
Action: Key pressed <Key.left><Key.left><Key.left><Key.left><Key.left><Key.backspace><Key.backspace>12
Screenshot: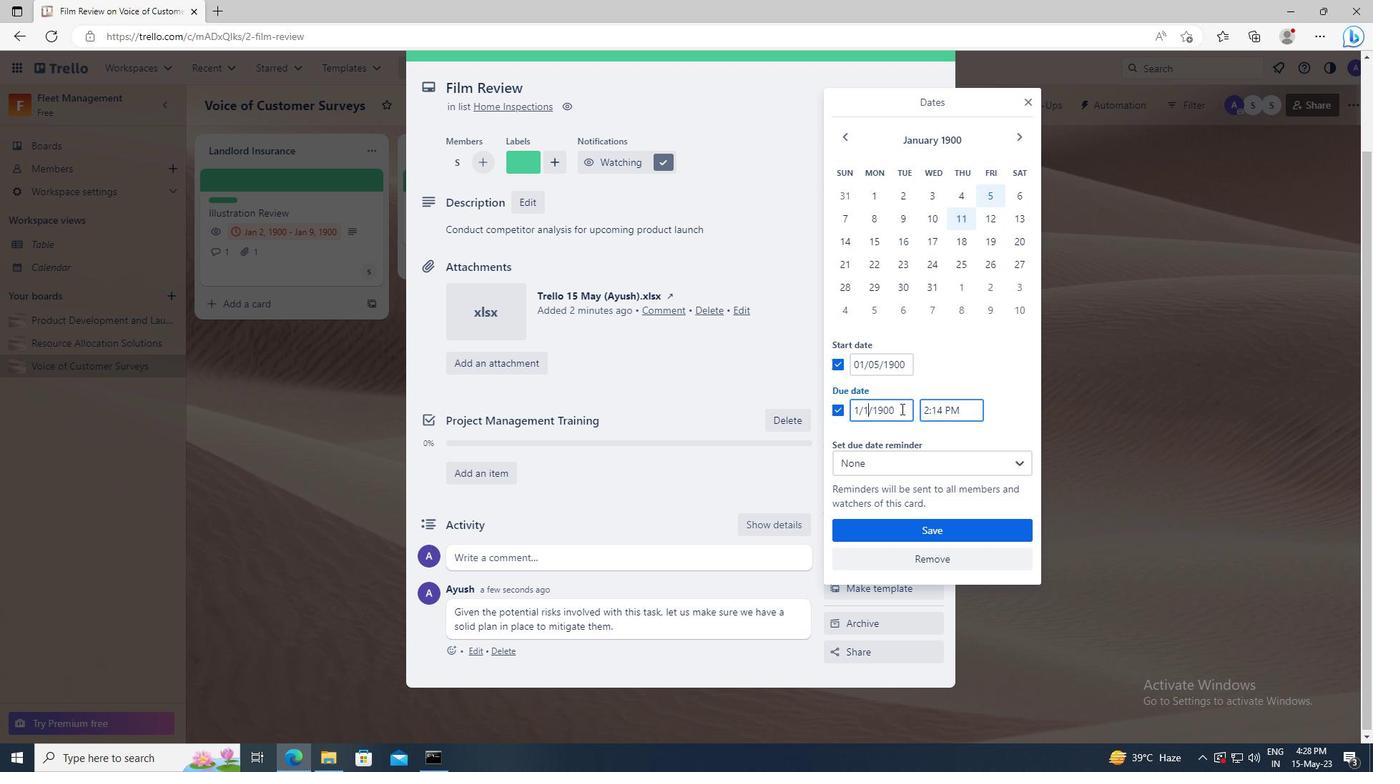 
Action: Mouse moved to (917, 525)
Screenshot: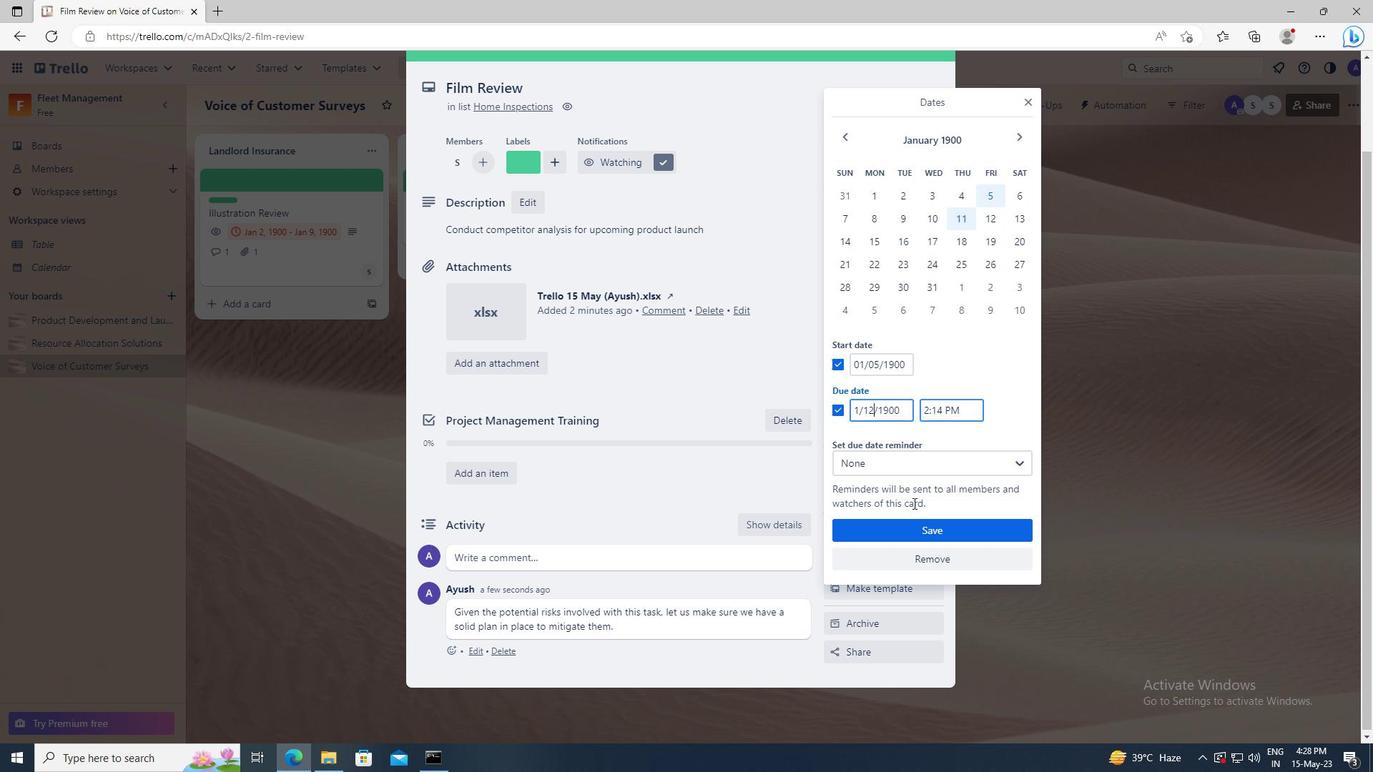 
Action: Mouse pressed left at (917, 525)
Screenshot: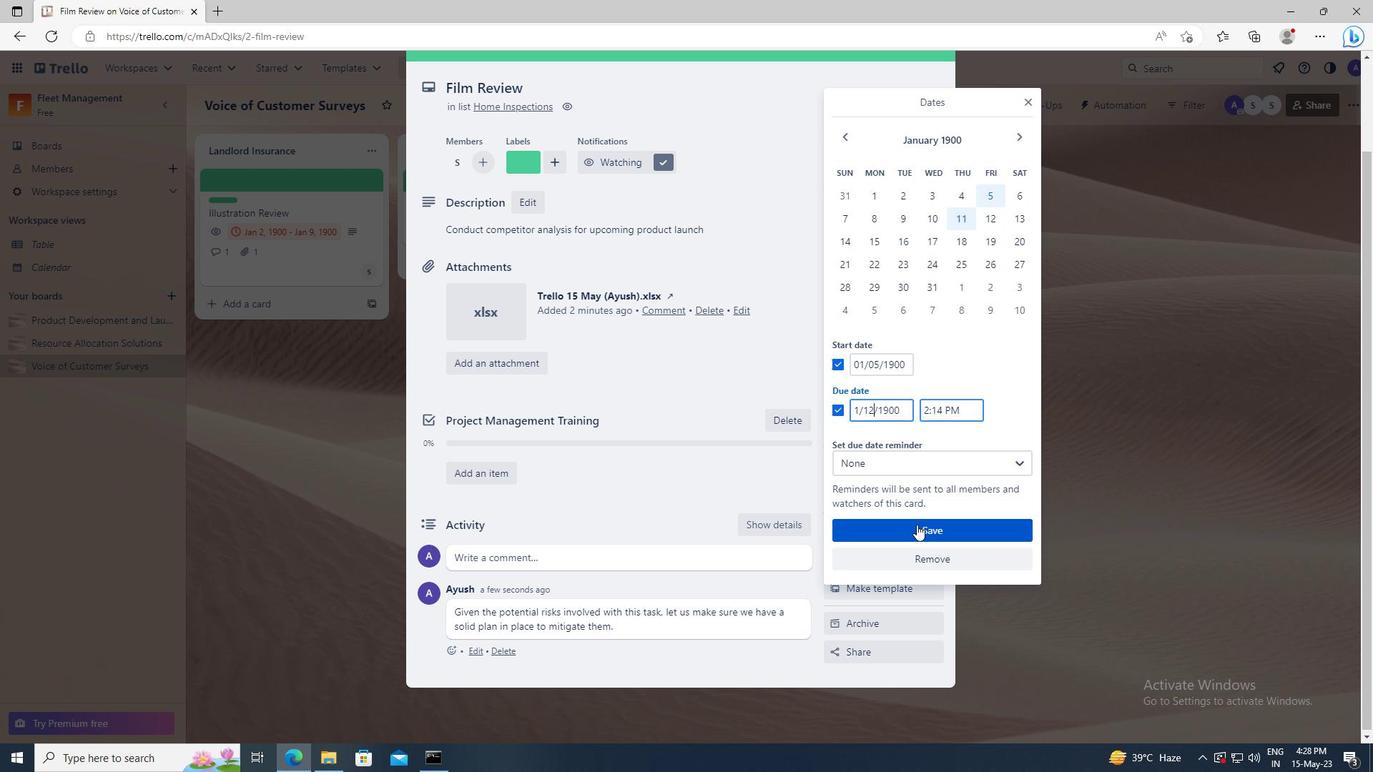 
